 Task: Find connections with filter location Rasipuram with filter topic #coacheswith filter profile language German with filter current company Orion Innovation with filter school Fergusson College with filter industry Professional Services with filter service category User Experience Design with filter keywords title Medical Laboratory Tech
Action: Mouse moved to (503, 53)
Screenshot: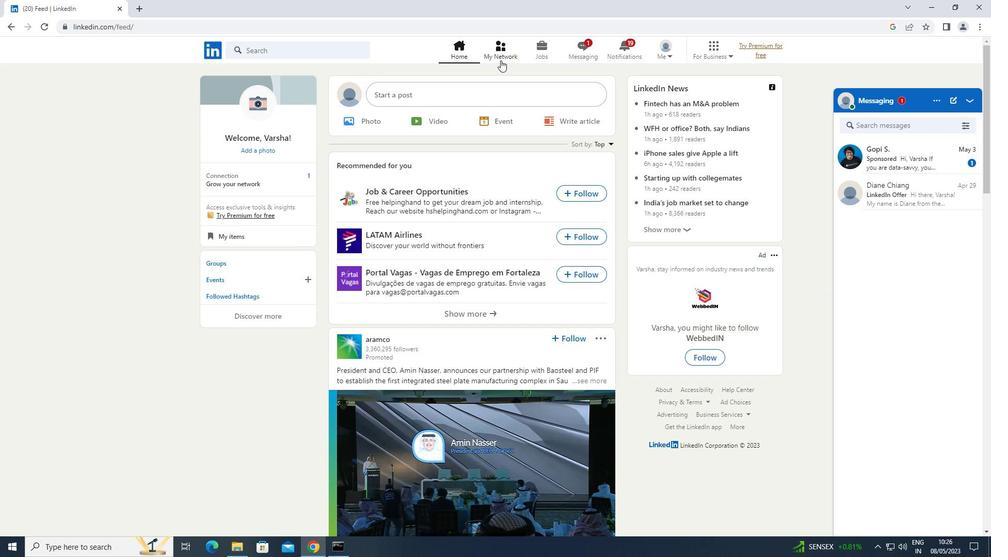 
Action: Mouse pressed left at (503, 53)
Screenshot: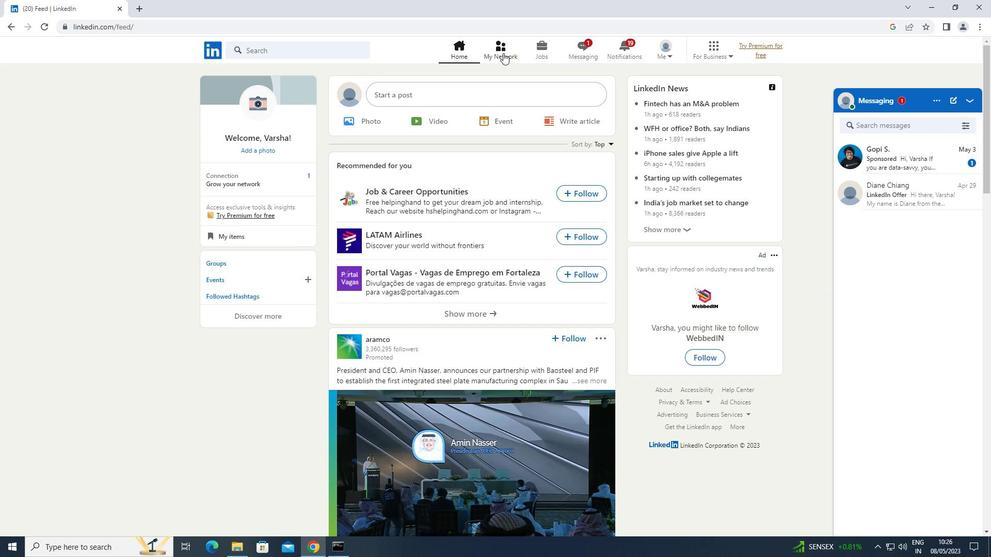 
Action: Mouse moved to (296, 109)
Screenshot: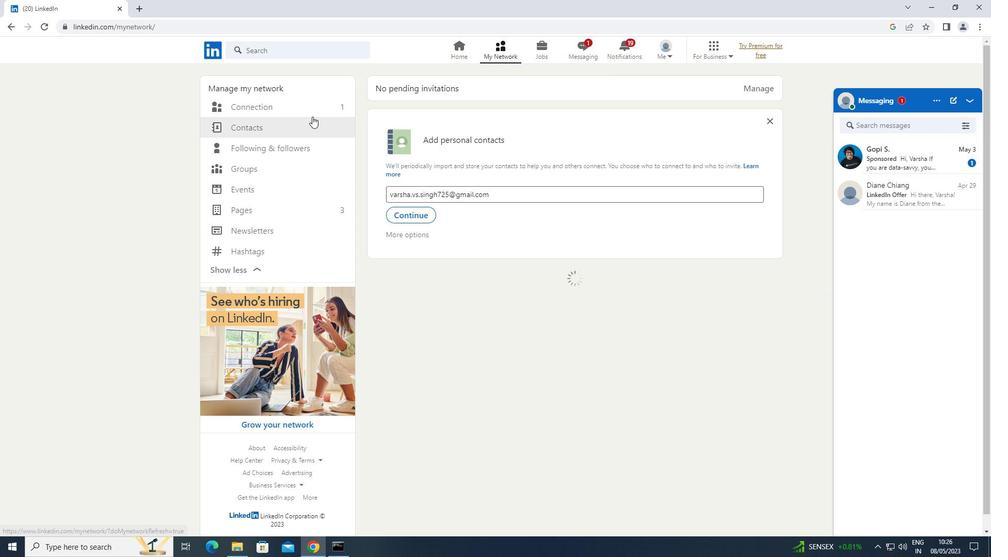 
Action: Mouse pressed left at (296, 109)
Screenshot: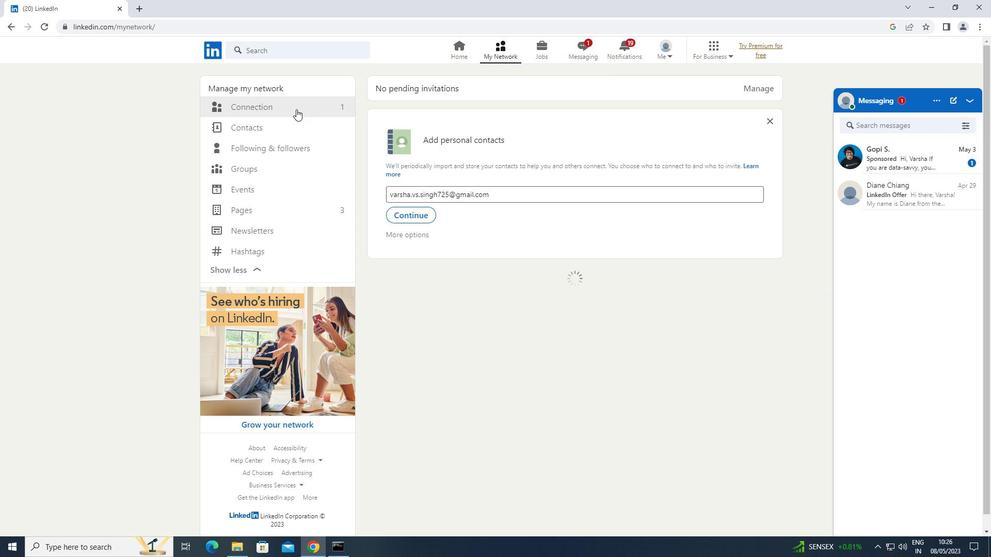 
Action: Mouse moved to (558, 103)
Screenshot: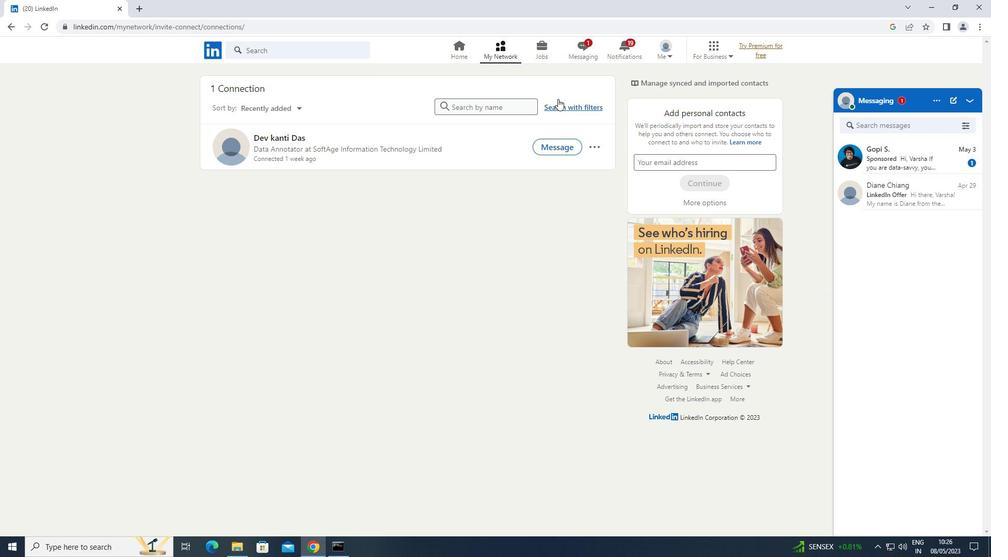 
Action: Mouse pressed left at (558, 103)
Screenshot: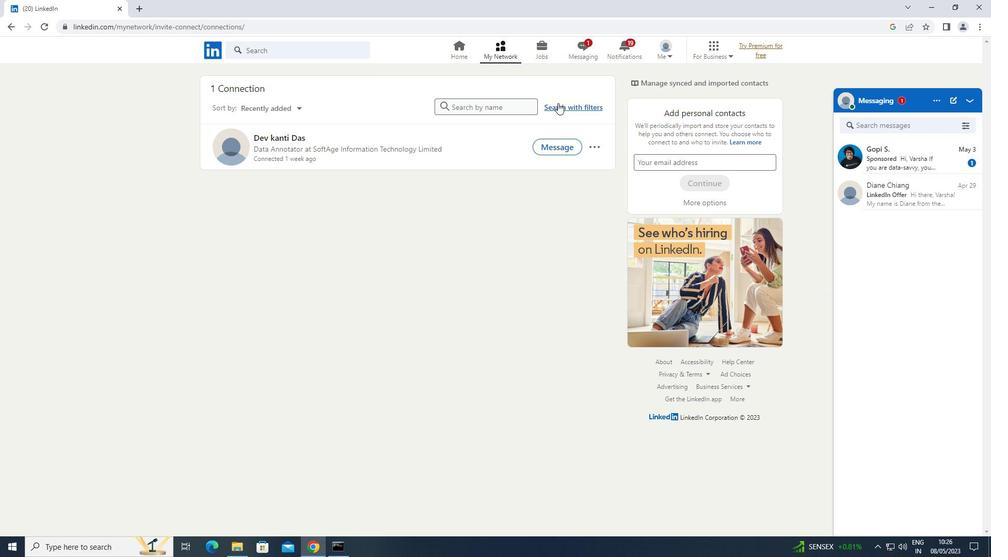 
Action: Mouse moved to (529, 79)
Screenshot: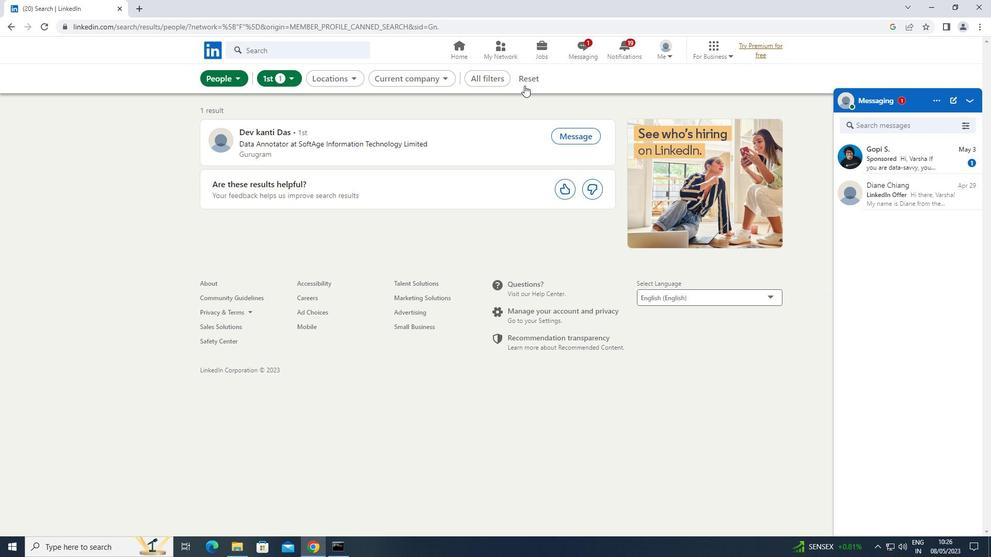 
Action: Mouse pressed left at (529, 79)
Screenshot: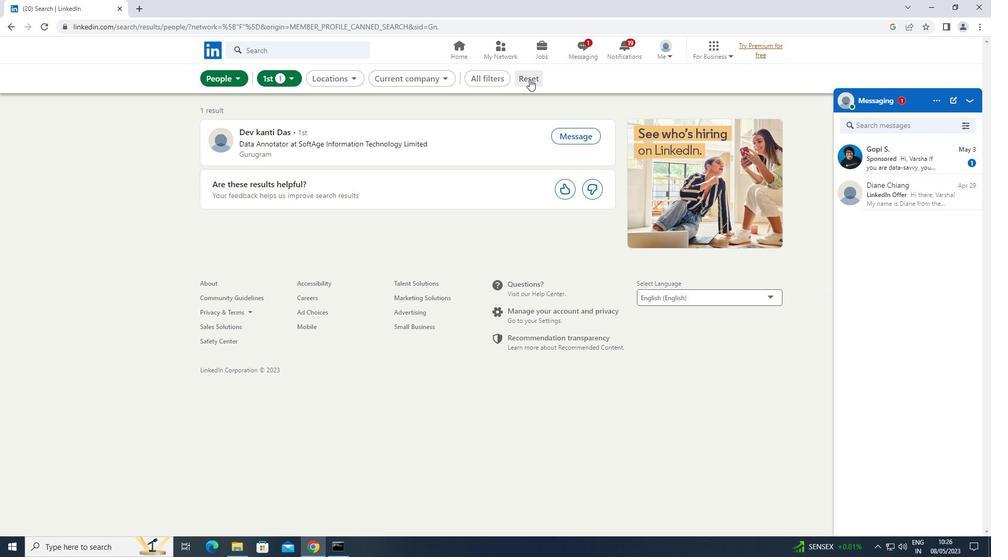 
Action: Mouse moved to (496, 77)
Screenshot: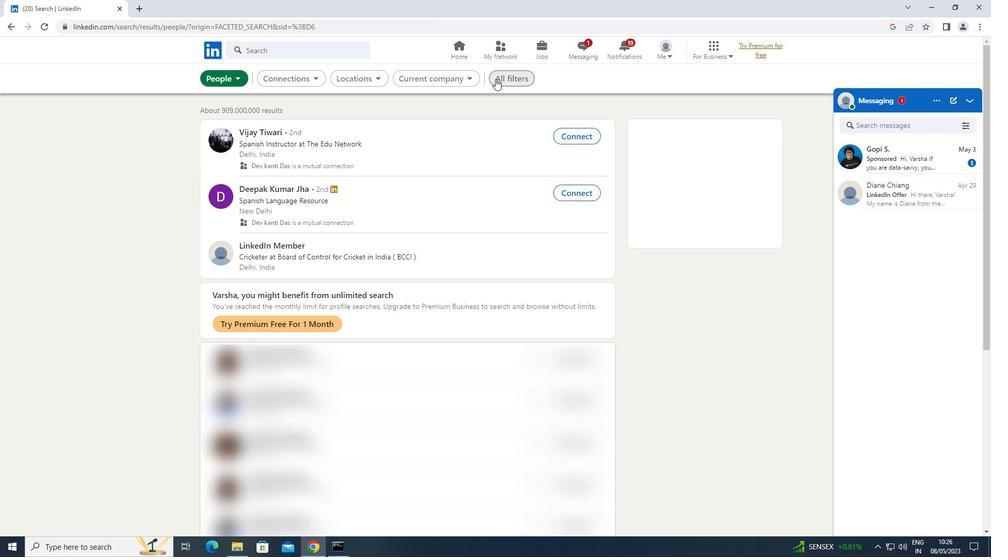 
Action: Mouse pressed left at (496, 77)
Screenshot: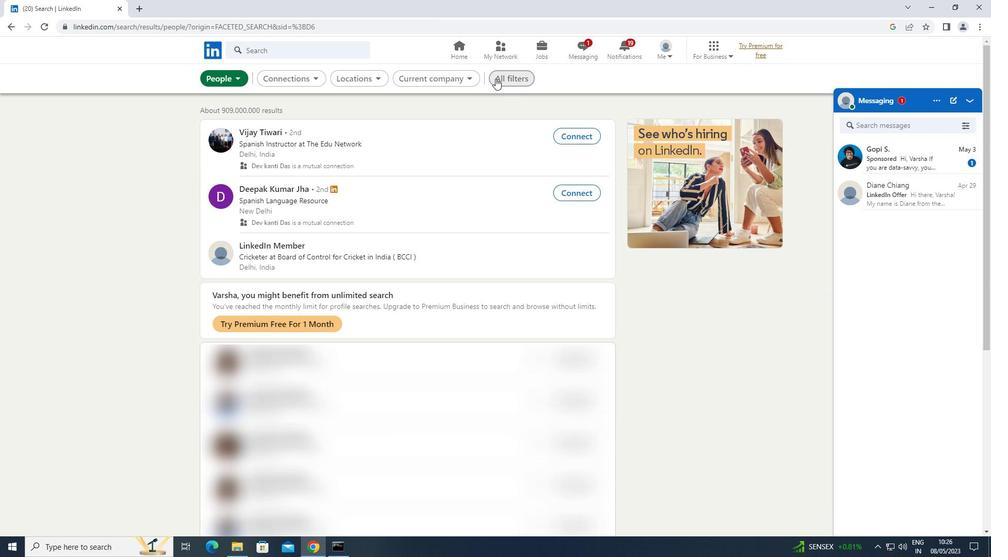 
Action: Mouse moved to (727, 197)
Screenshot: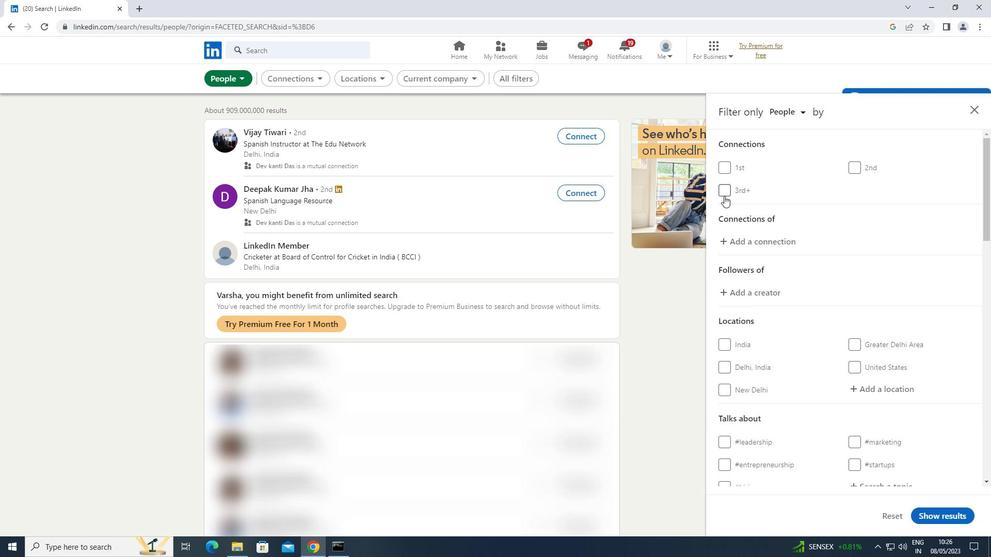 
Action: Mouse scrolled (727, 196) with delta (0, 0)
Screenshot: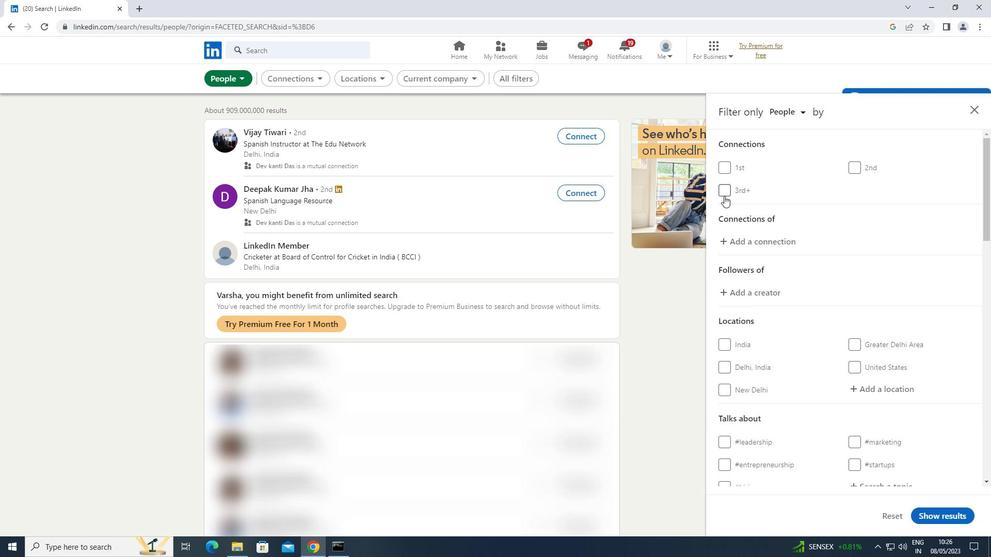 
Action: Mouse scrolled (727, 196) with delta (0, 0)
Screenshot: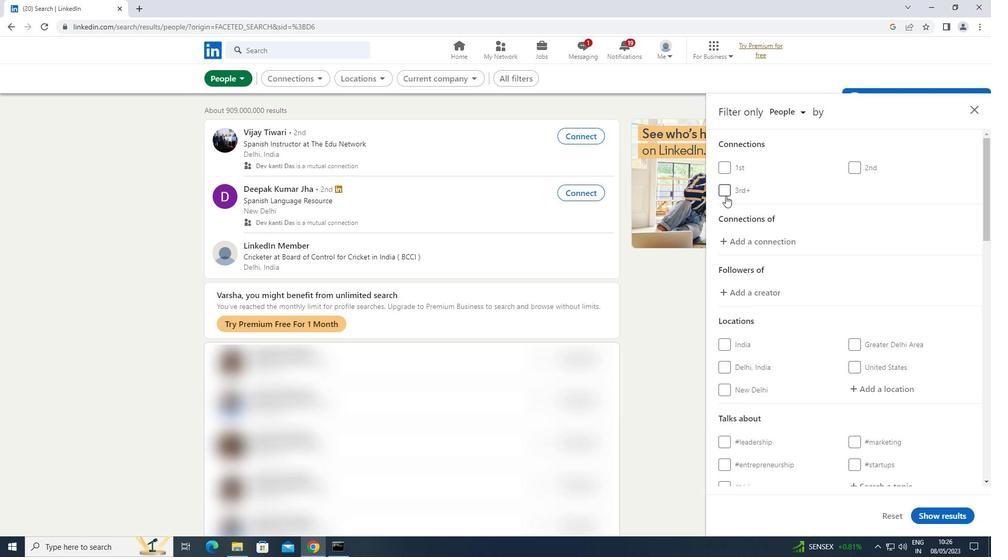 
Action: Mouse moved to (728, 197)
Screenshot: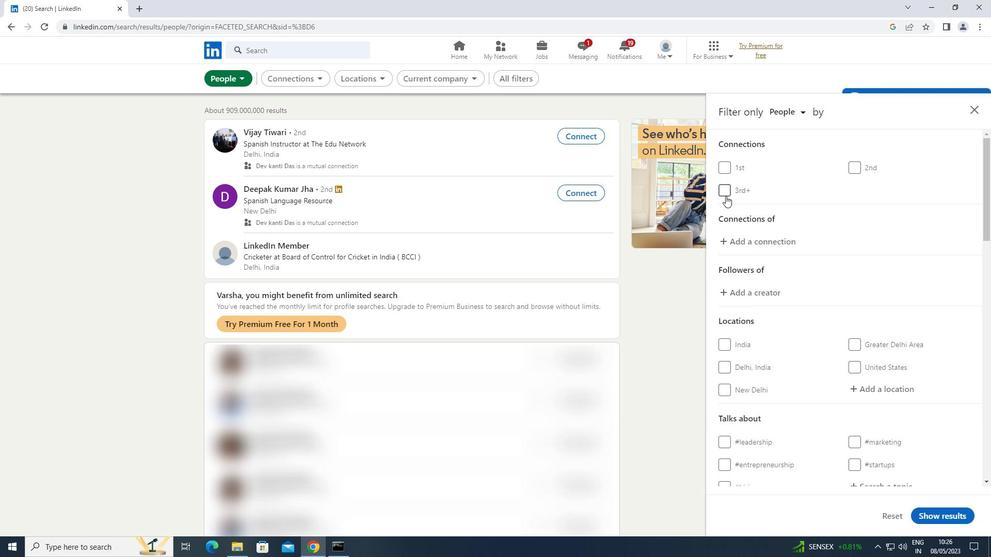 
Action: Mouse scrolled (728, 197) with delta (0, 0)
Screenshot: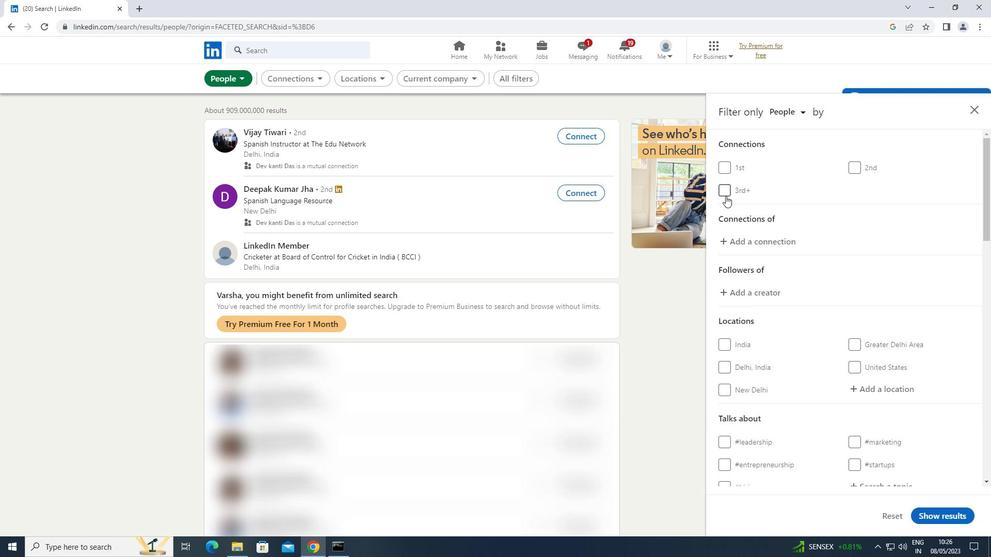 
Action: Mouse moved to (859, 235)
Screenshot: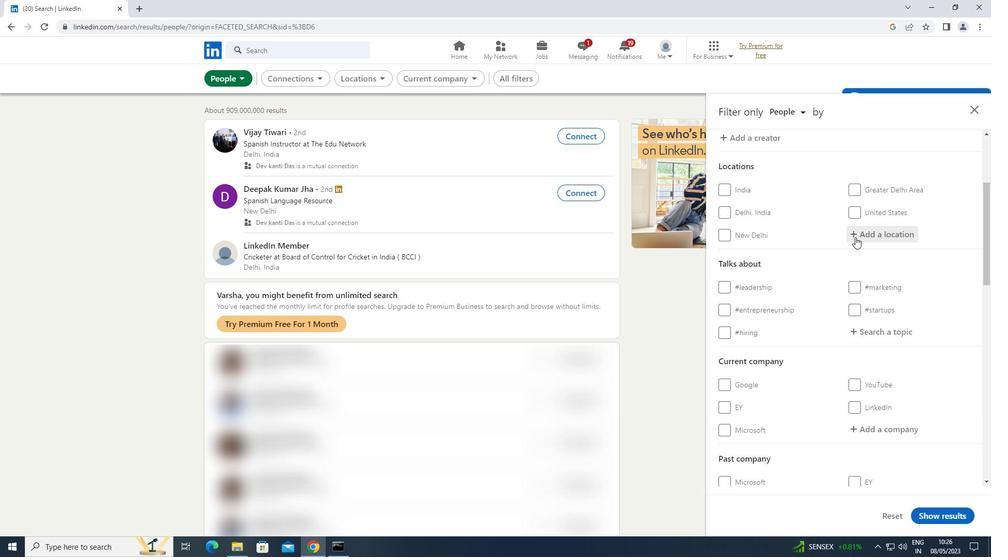 
Action: Mouse pressed left at (859, 235)
Screenshot: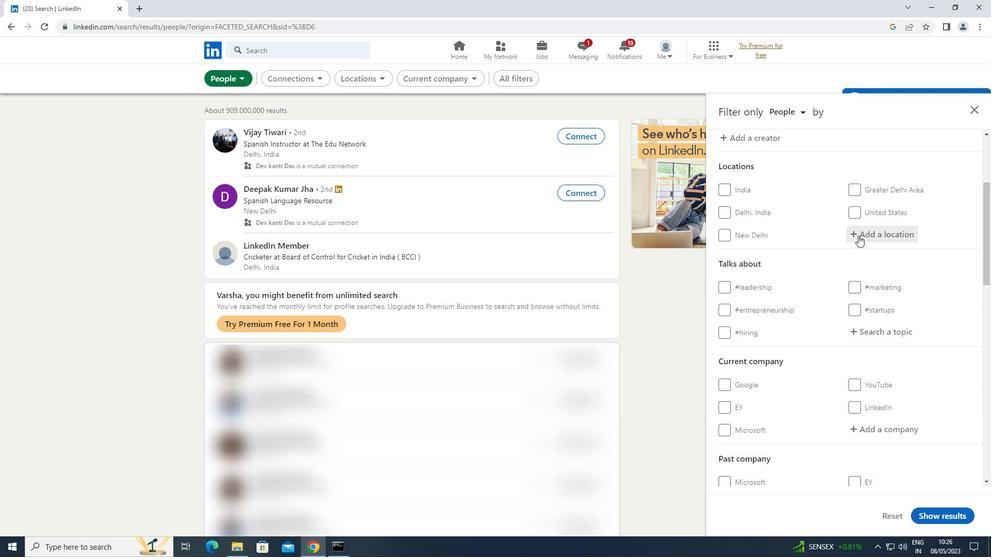 
Action: Key pressed <Key.shift>RASIPURAM
Screenshot: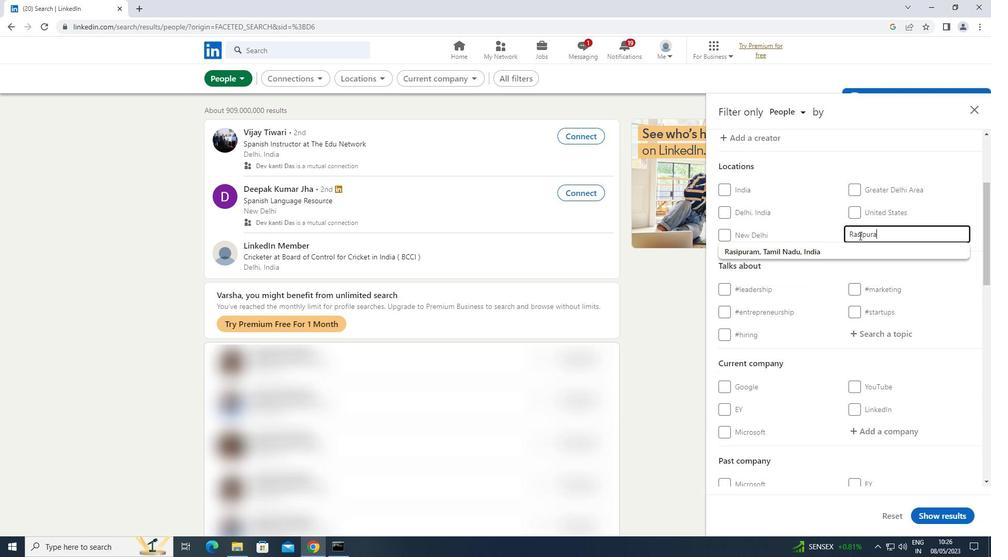 
Action: Mouse moved to (867, 330)
Screenshot: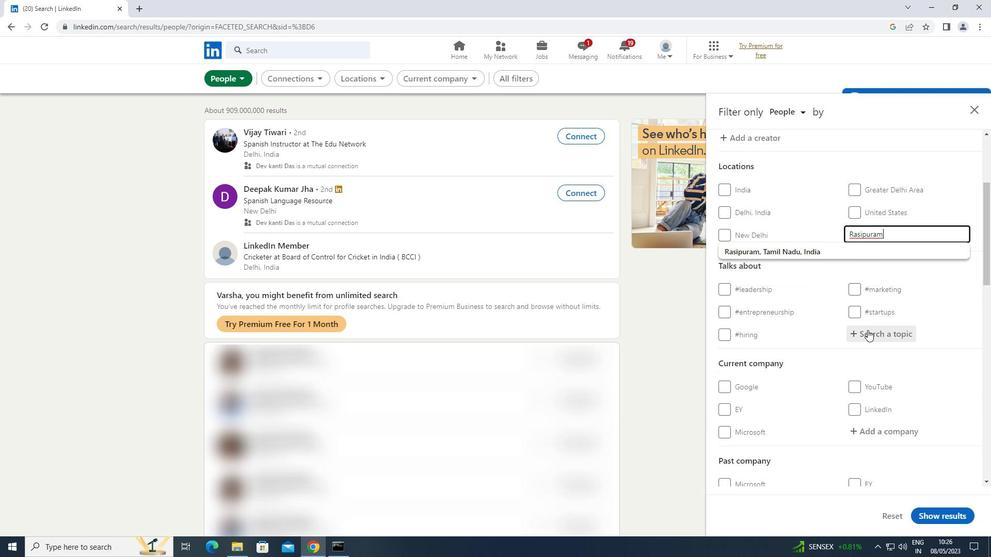 
Action: Mouse pressed left at (867, 330)
Screenshot: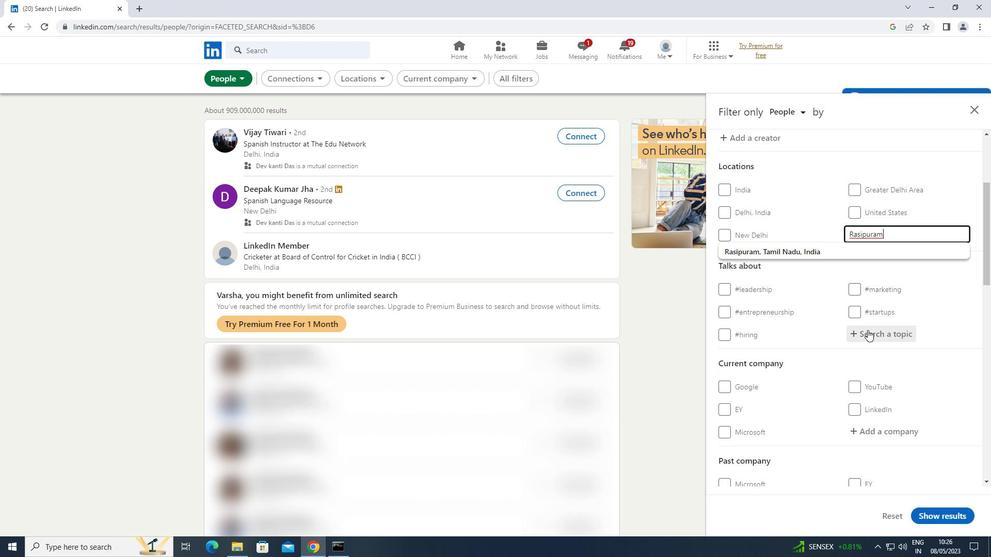 
Action: Mouse moved to (868, 328)
Screenshot: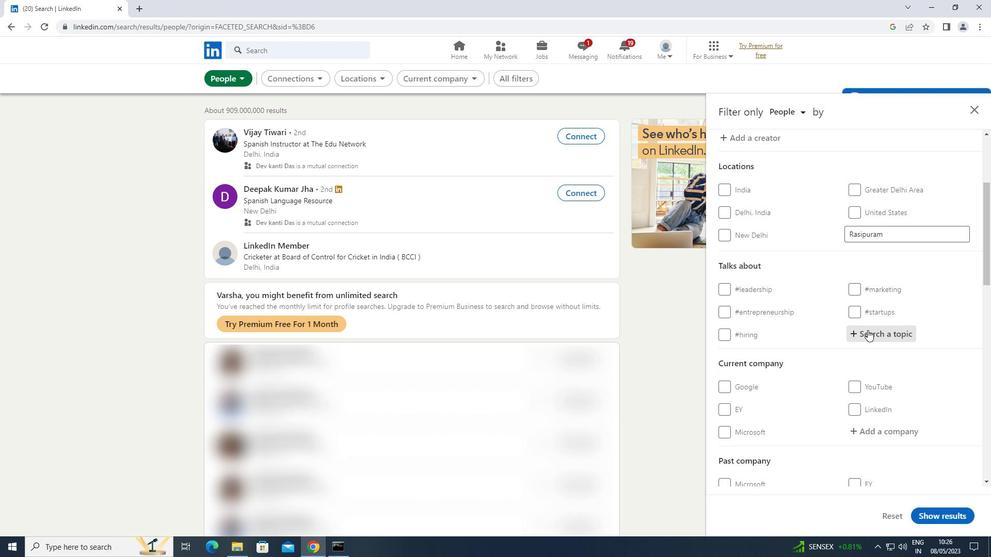 
Action: Key pressed COACHES
Screenshot: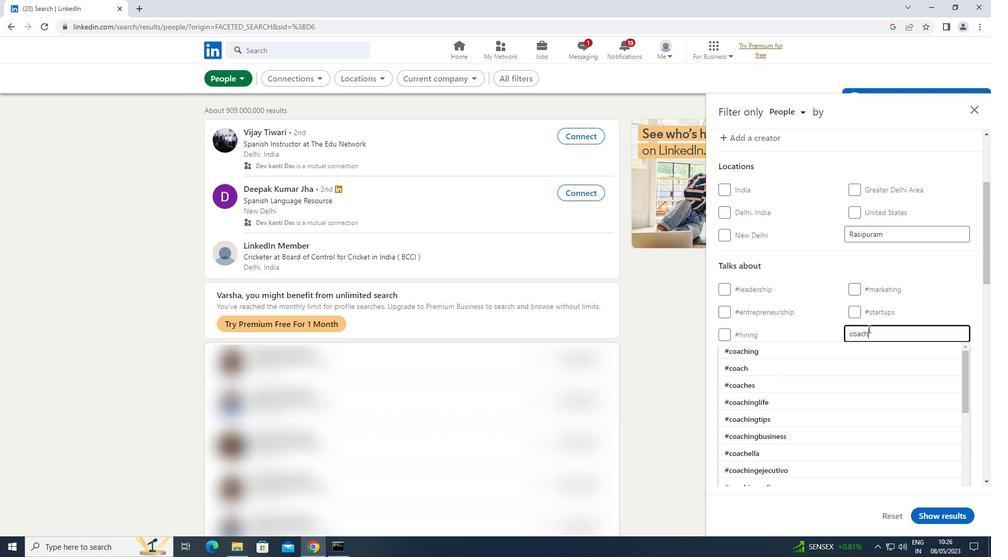 
Action: Mouse moved to (769, 346)
Screenshot: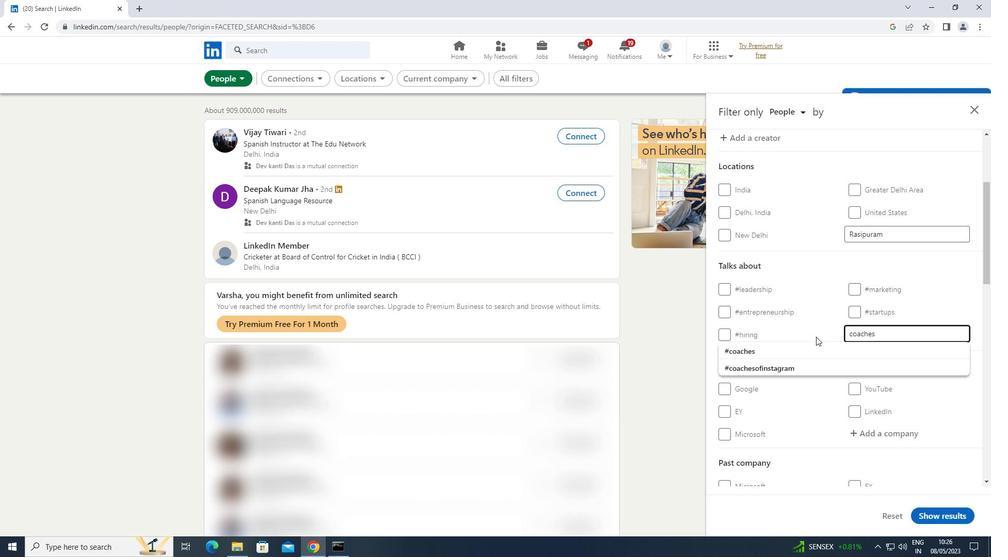 
Action: Mouse pressed left at (769, 346)
Screenshot: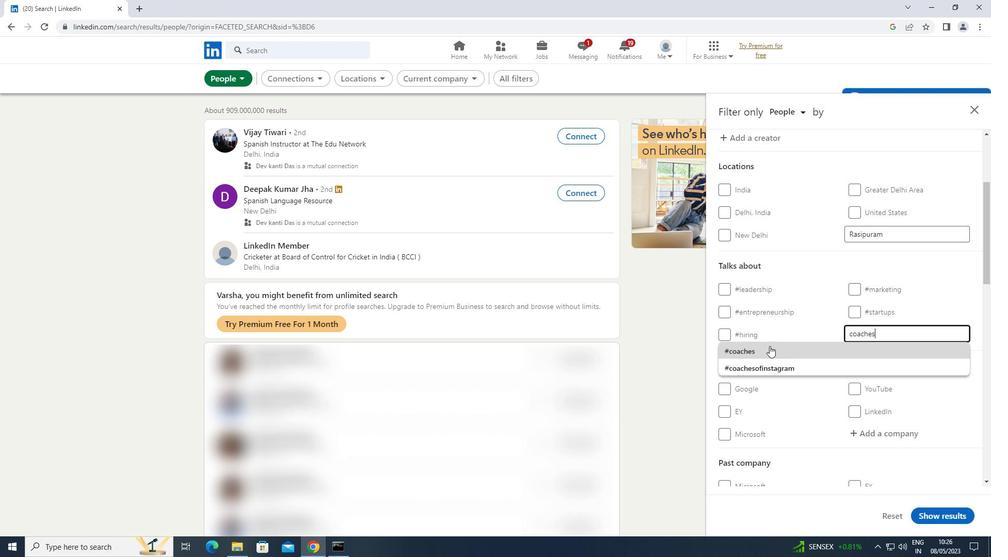 
Action: Mouse moved to (769, 346)
Screenshot: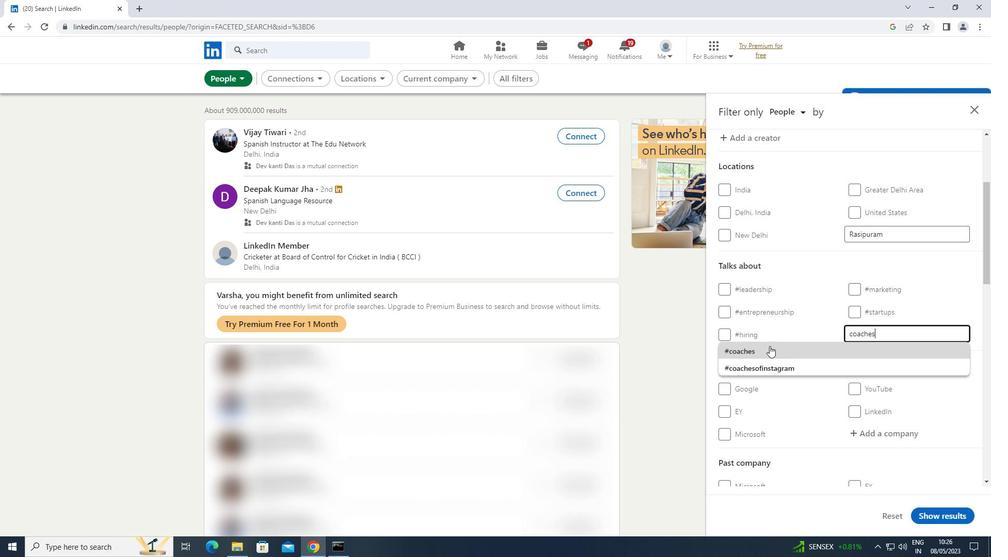 
Action: Mouse scrolled (769, 345) with delta (0, 0)
Screenshot: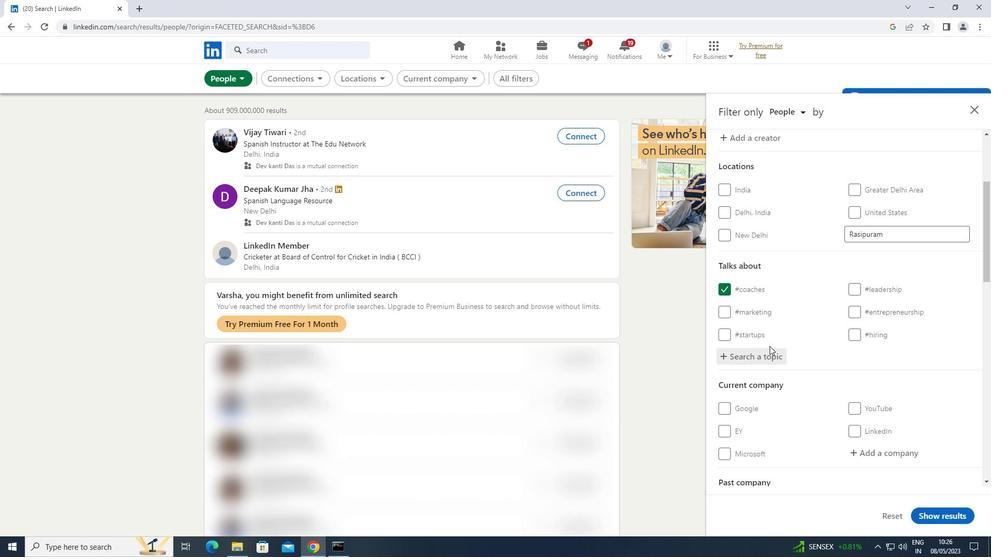 
Action: Mouse scrolled (769, 345) with delta (0, 0)
Screenshot: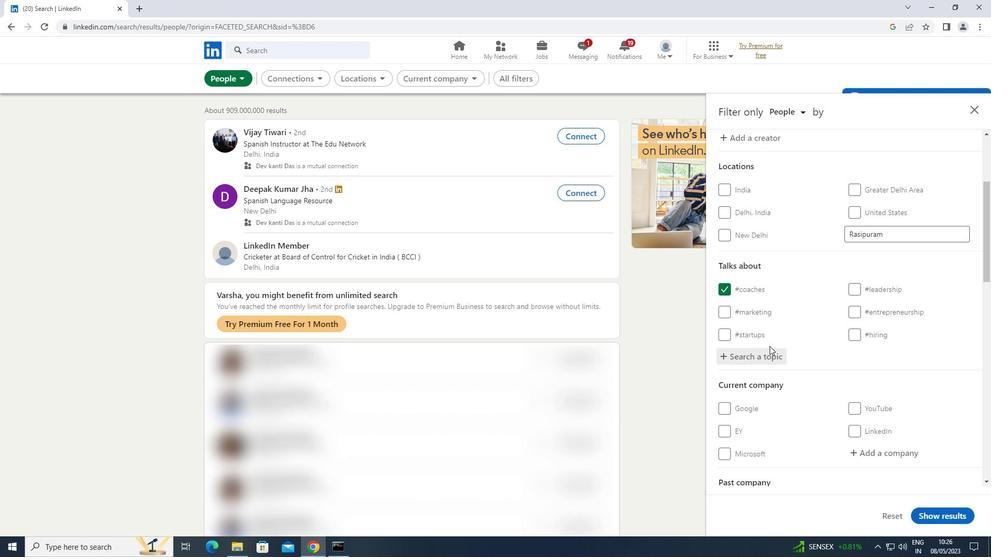 
Action: Mouse scrolled (769, 345) with delta (0, 0)
Screenshot: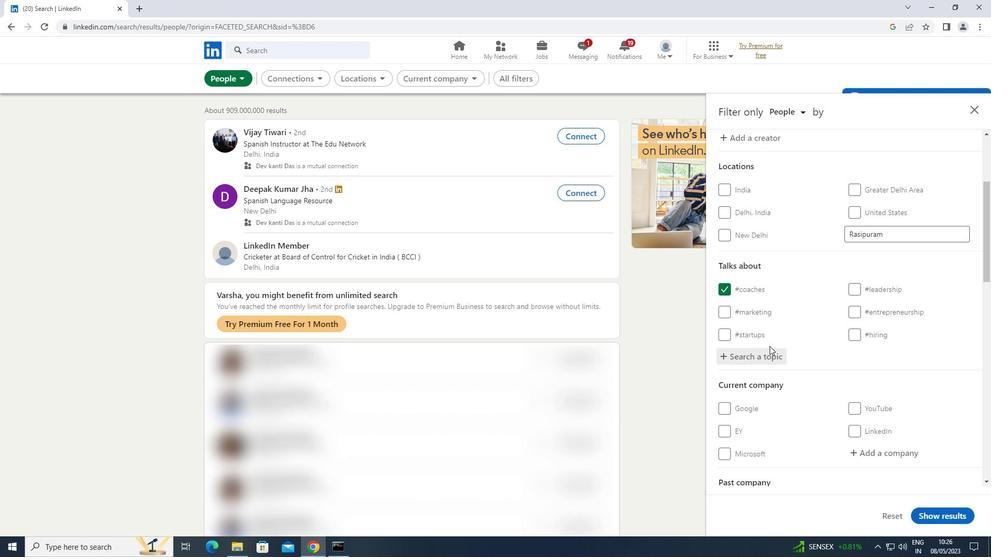 
Action: Mouse scrolled (769, 345) with delta (0, 0)
Screenshot: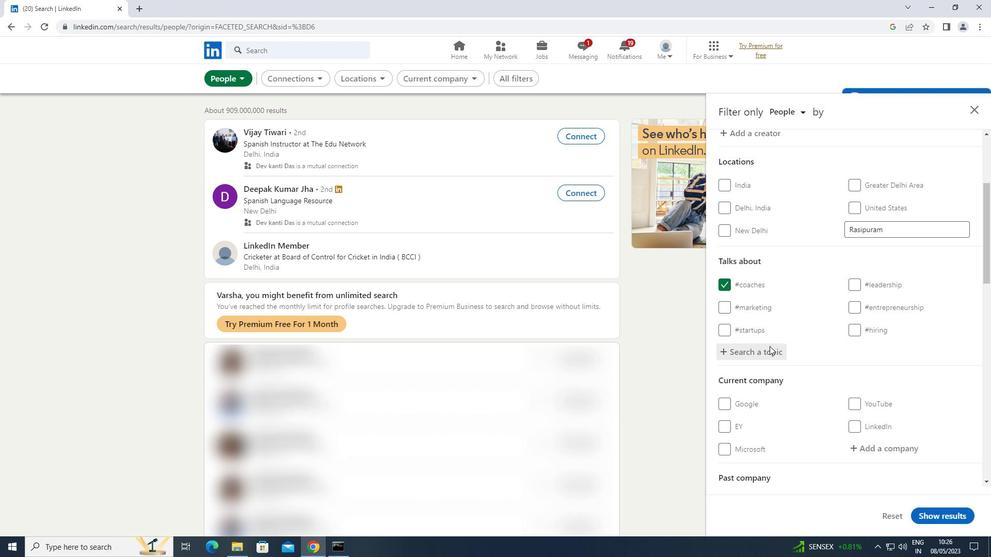 
Action: Mouse moved to (769, 345)
Screenshot: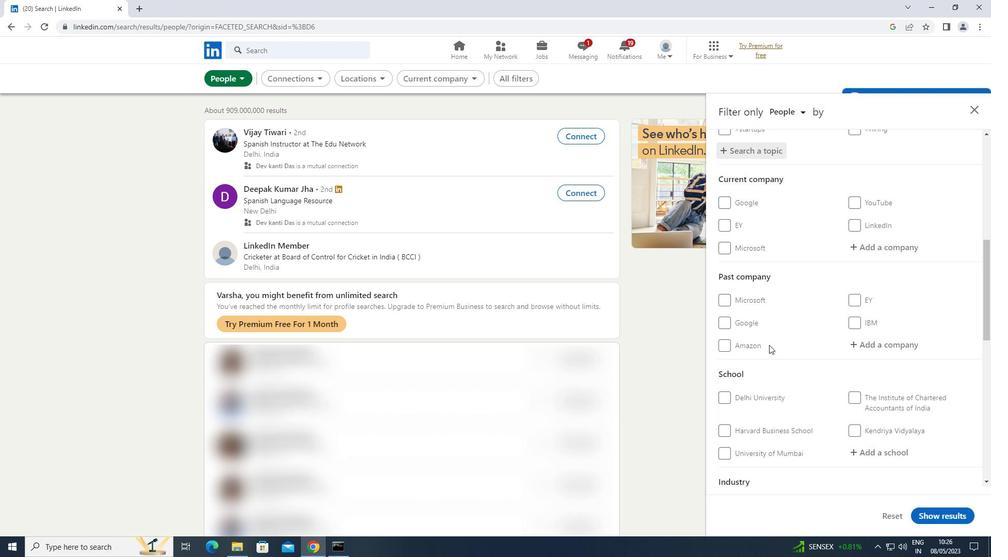 
Action: Mouse scrolled (769, 344) with delta (0, 0)
Screenshot: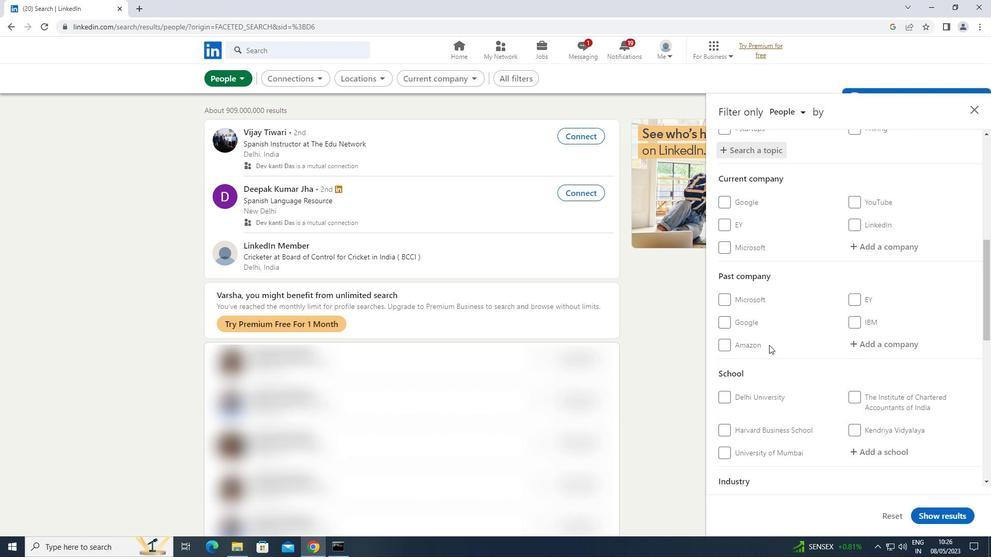 
Action: Mouse scrolled (769, 344) with delta (0, 0)
Screenshot: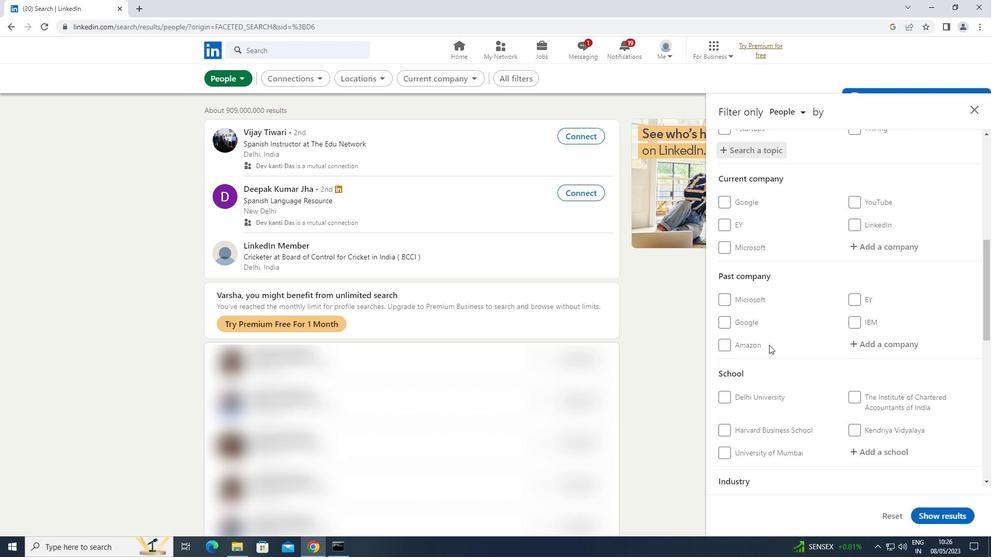 
Action: Mouse scrolled (769, 344) with delta (0, 0)
Screenshot: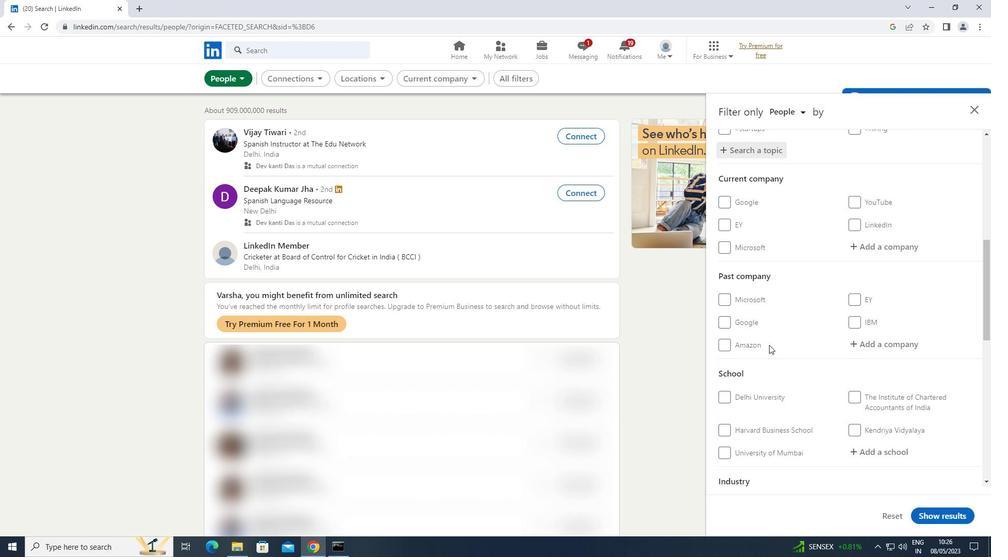 
Action: Mouse scrolled (769, 344) with delta (0, 0)
Screenshot: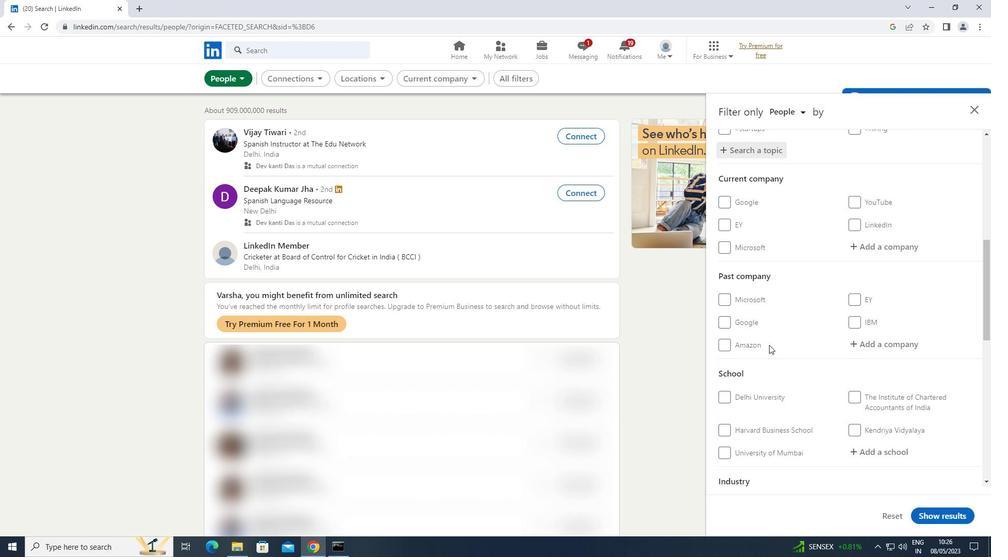 
Action: Mouse moved to (723, 463)
Screenshot: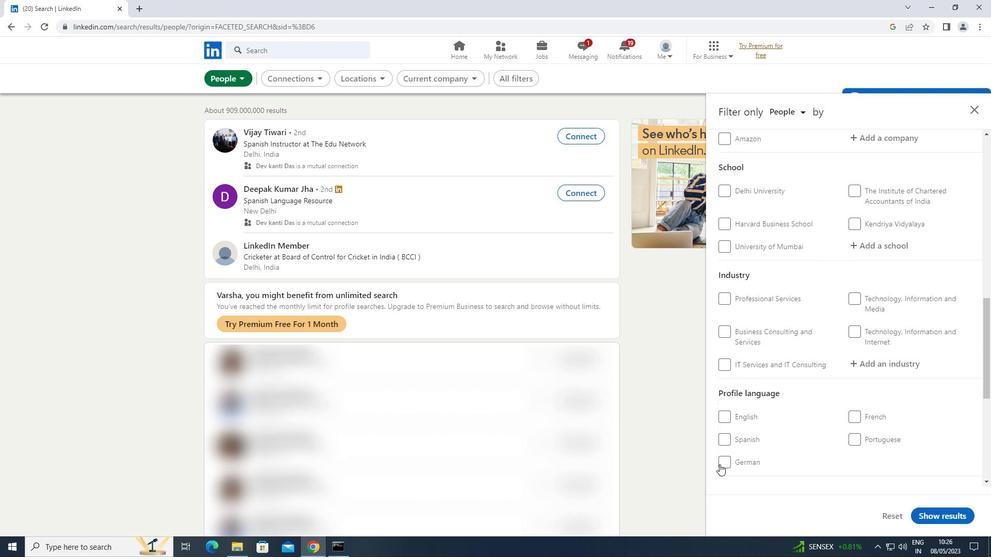 
Action: Mouse pressed left at (723, 463)
Screenshot: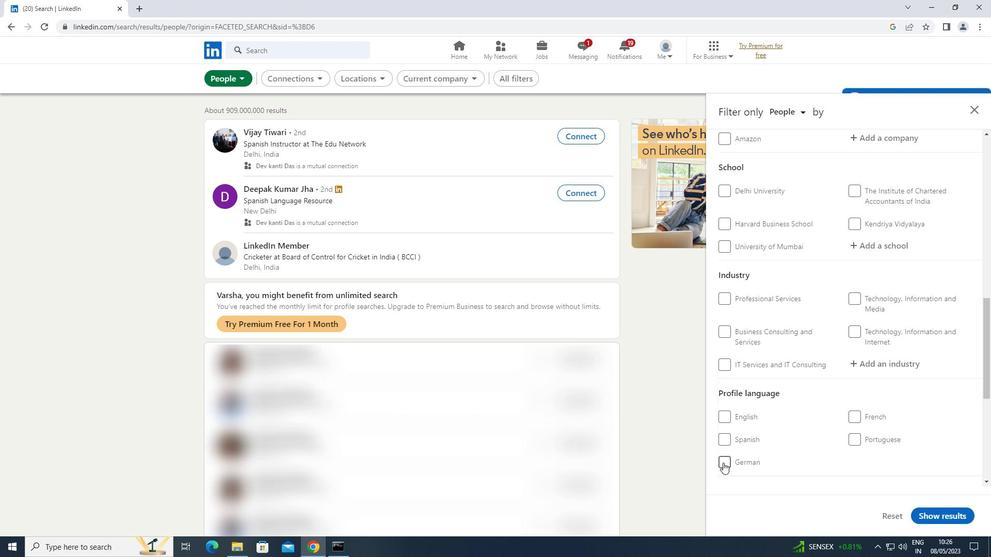 
Action: Mouse moved to (748, 441)
Screenshot: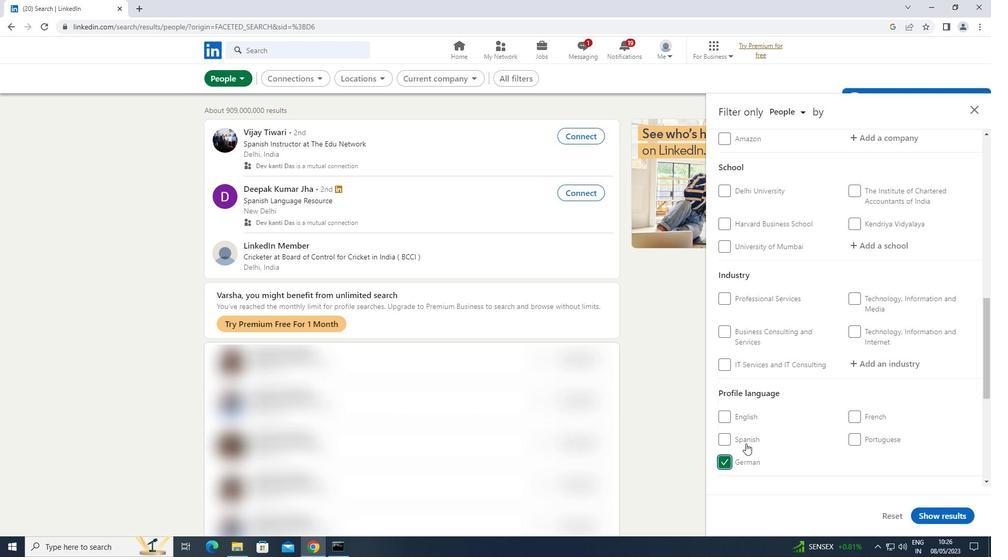 
Action: Mouse scrolled (748, 441) with delta (0, 0)
Screenshot: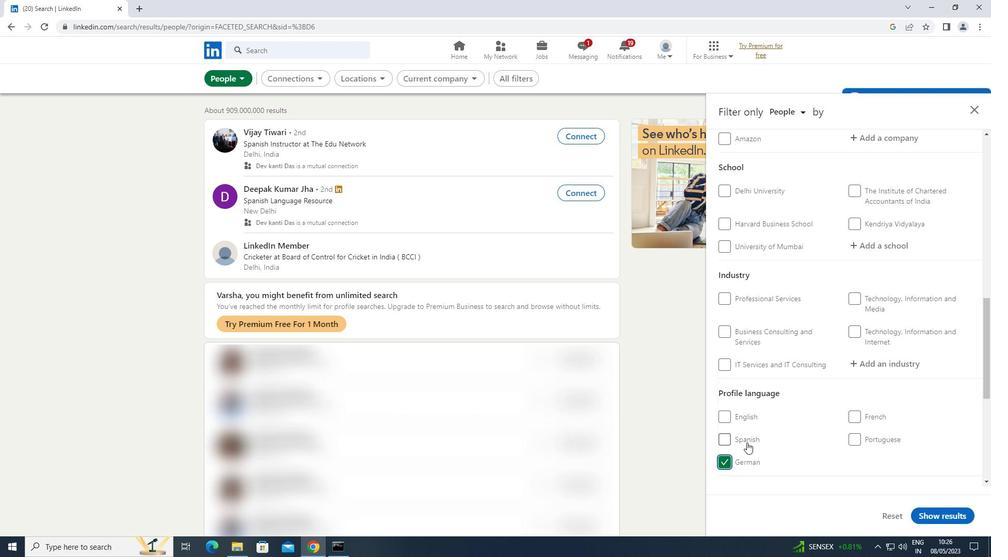 
Action: Mouse moved to (748, 440)
Screenshot: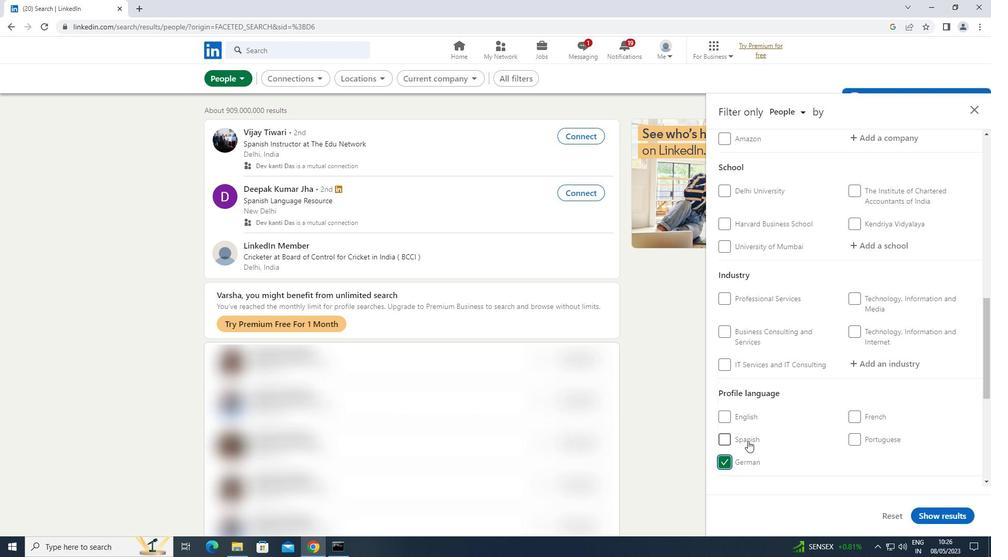 
Action: Mouse scrolled (748, 441) with delta (0, 0)
Screenshot: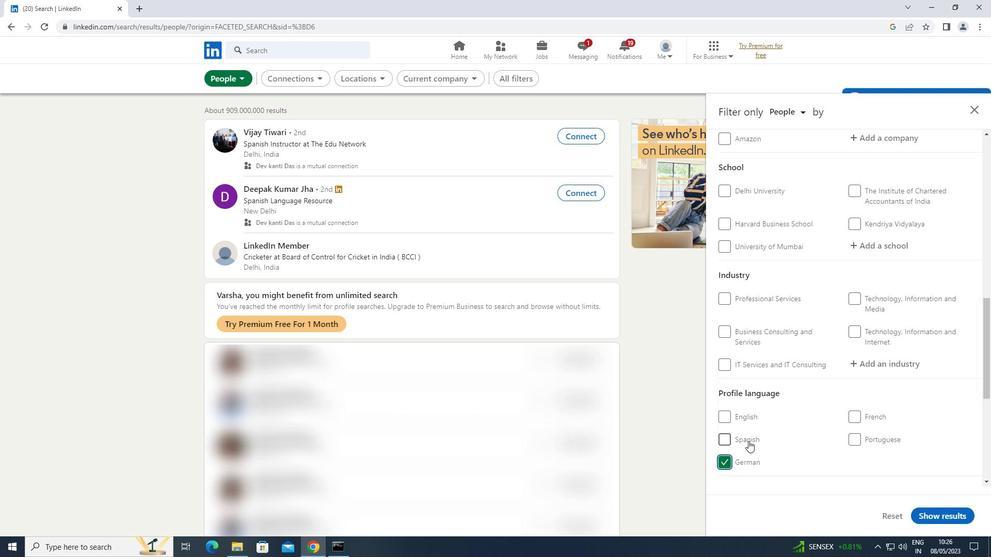 
Action: Mouse moved to (749, 438)
Screenshot: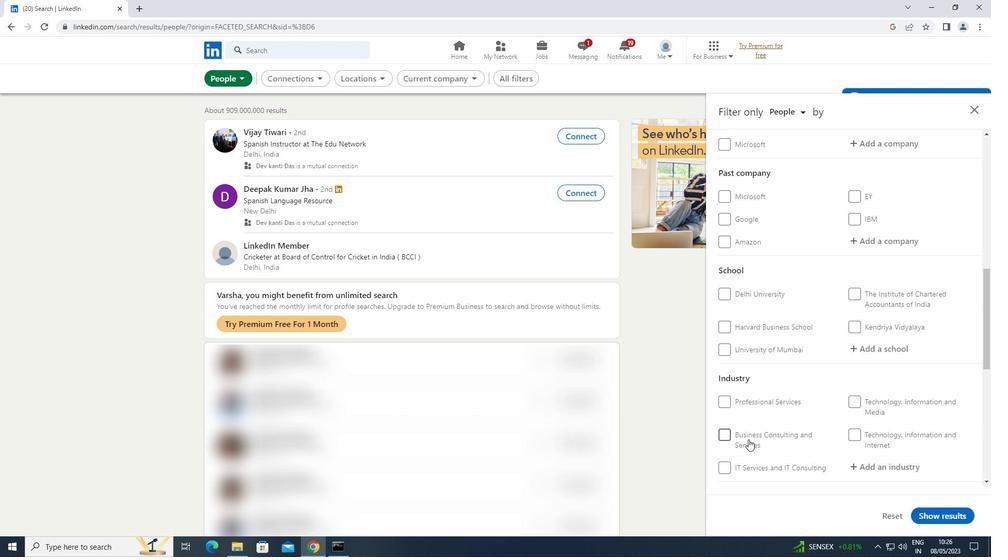
Action: Mouse scrolled (749, 439) with delta (0, 0)
Screenshot: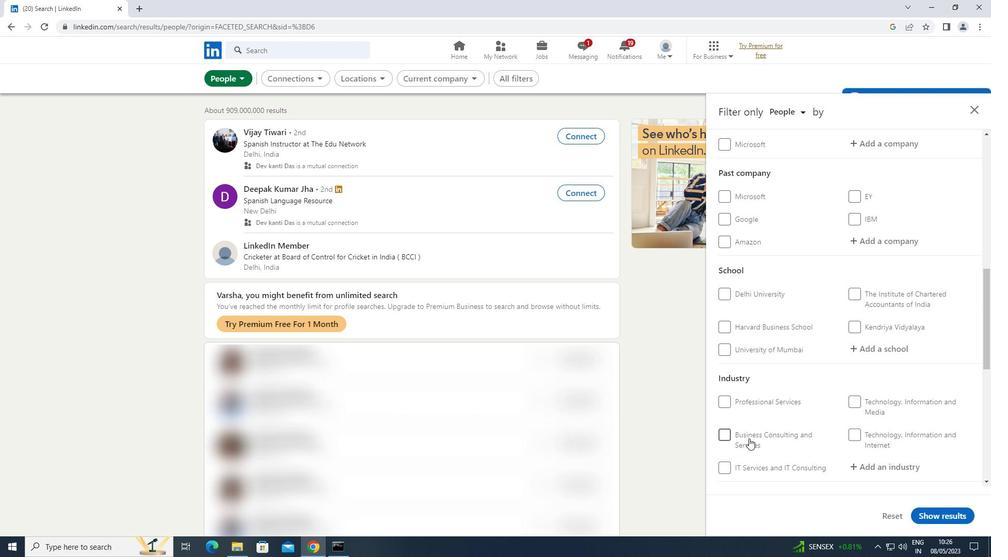 
Action: Mouse scrolled (749, 439) with delta (0, 0)
Screenshot: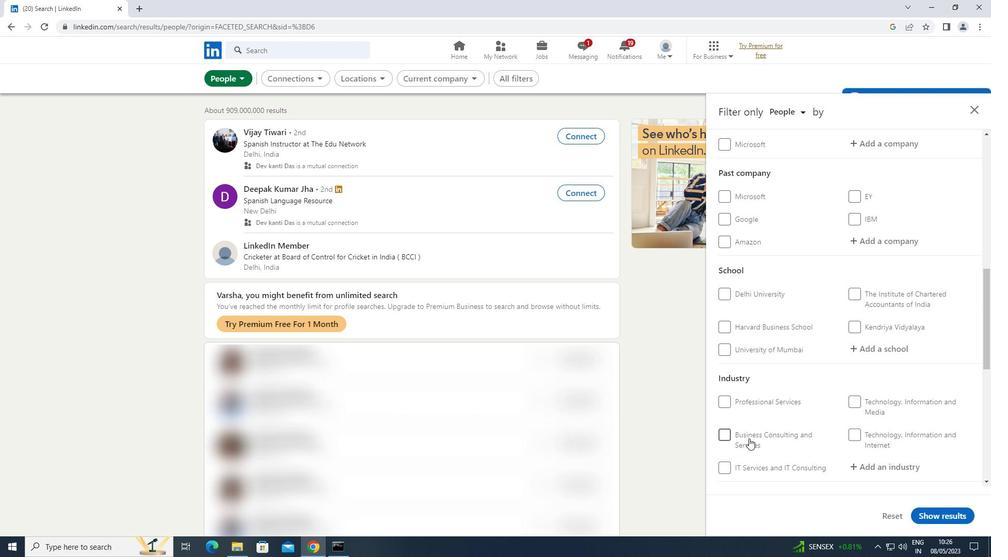 
Action: Mouse moved to (887, 246)
Screenshot: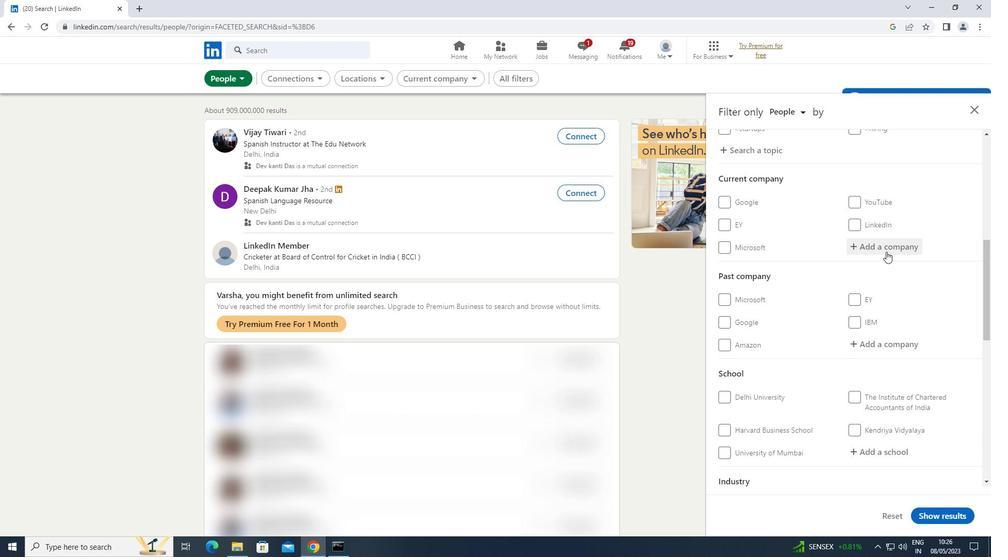 
Action: Mouse pressed left at (887, 246)
Screenshot: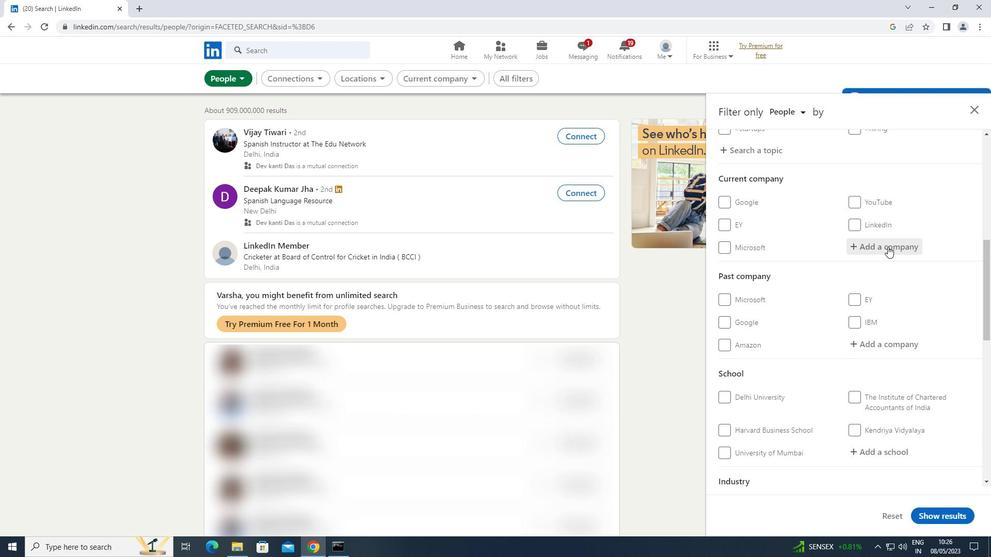 
Action: Key pressed <Key.shift>ORION
Screenshot: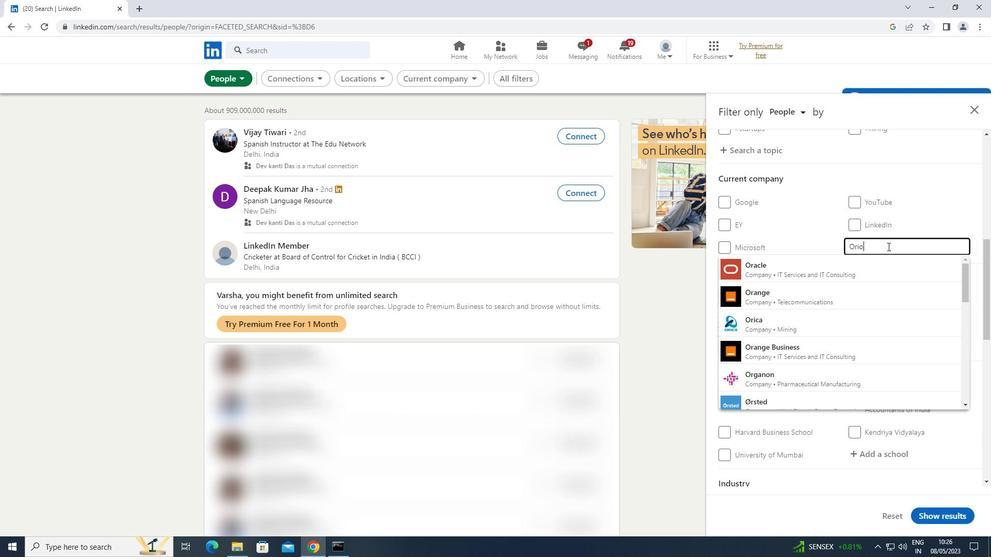 
Action: Mouse moved to (774, 296)
Screenshot: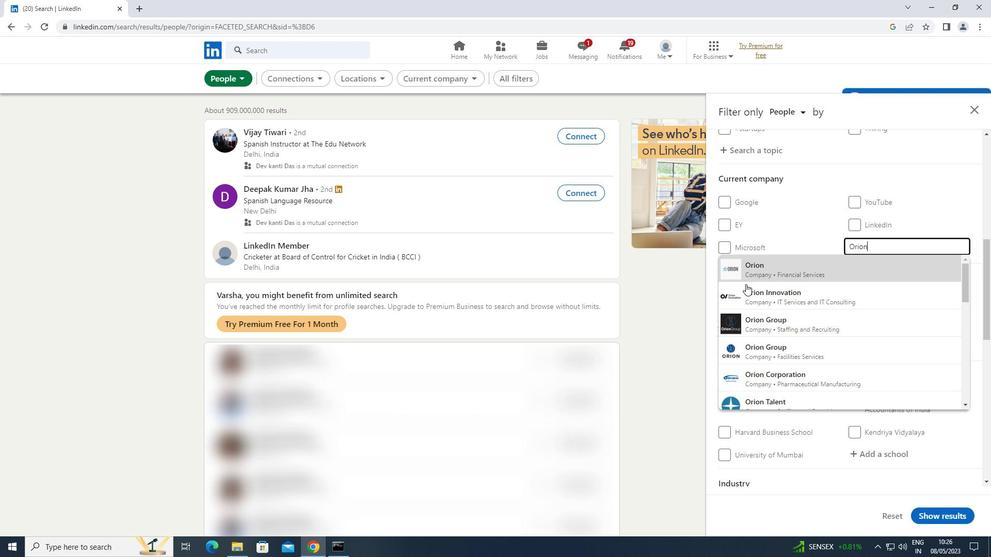 
Action: Mouse pressed left at (774, 296)
Screenshot: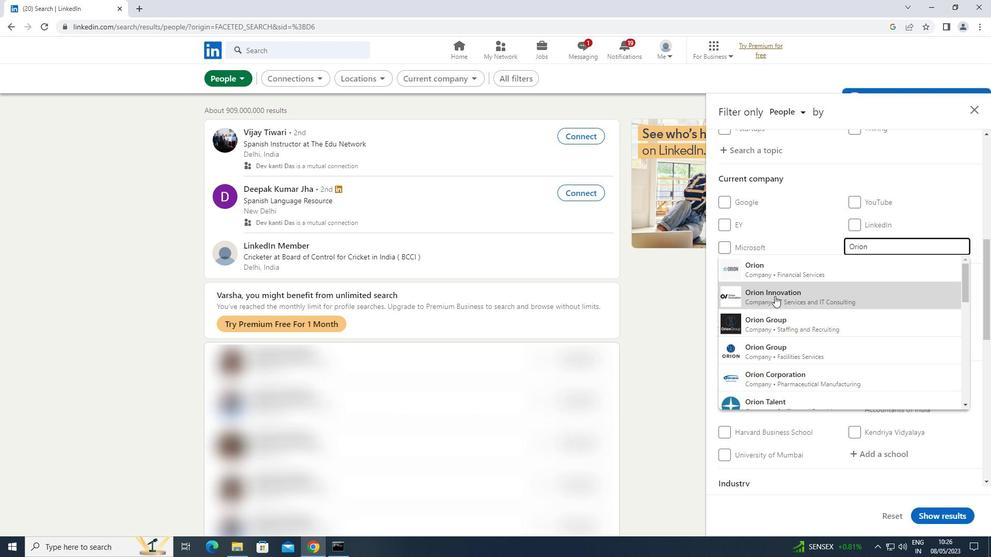 
Action: Mouse moved to (777, 294)
Screenshot: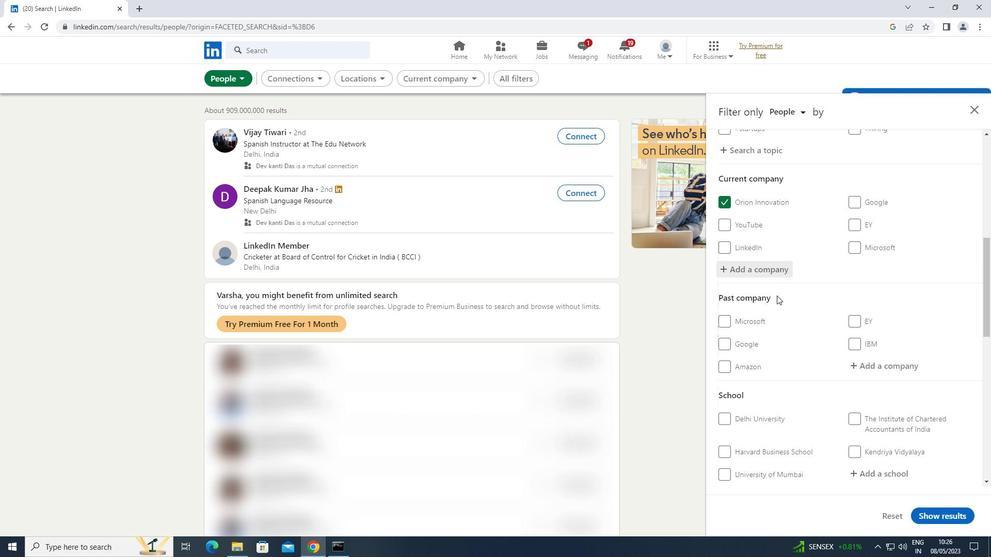 
Action: Mouse scrolled (777, 293) with delta (0, 0)
Screenshot: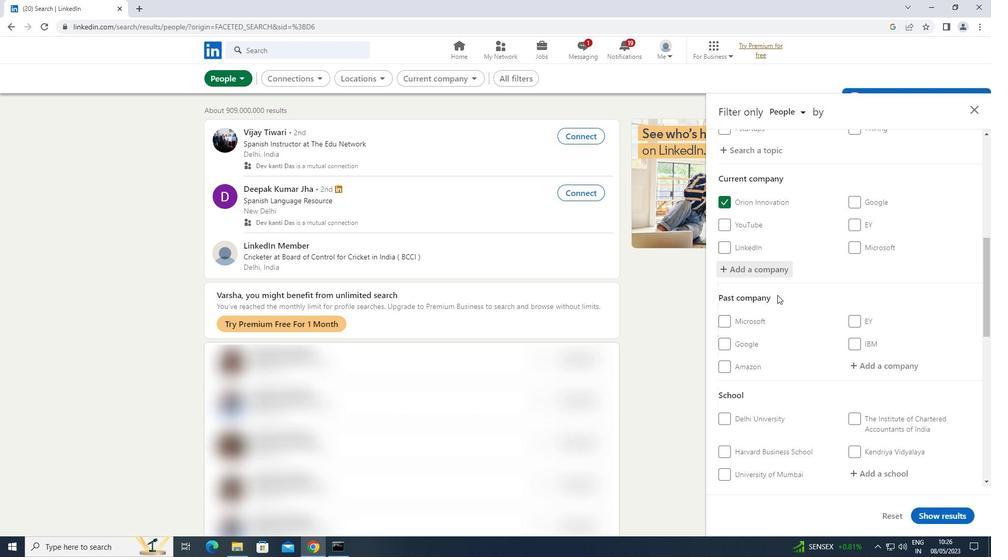
Action: Mouse scrolled (777, 293) with delta (0, 0)
Screenshot: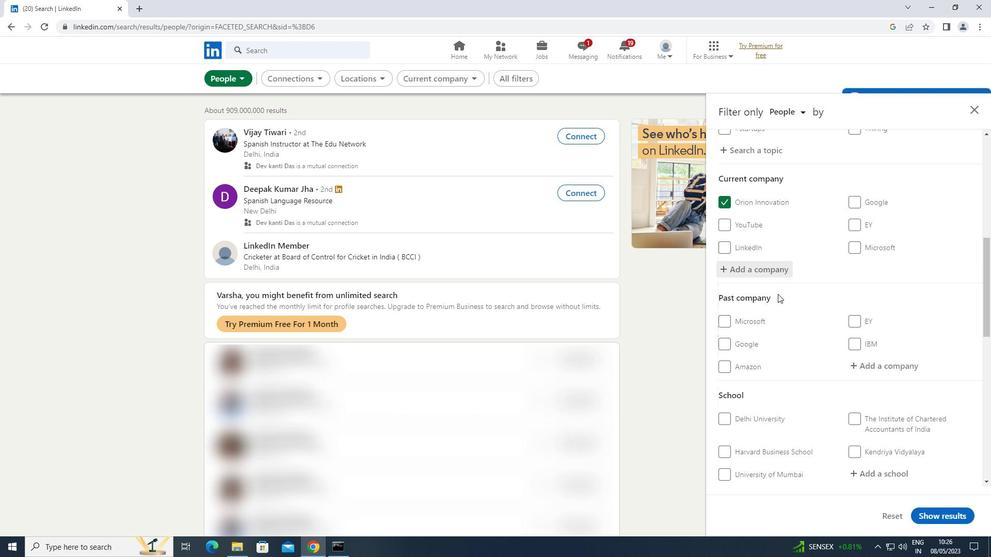 
Action: Mouse moved to (859, 367)
Screenshot: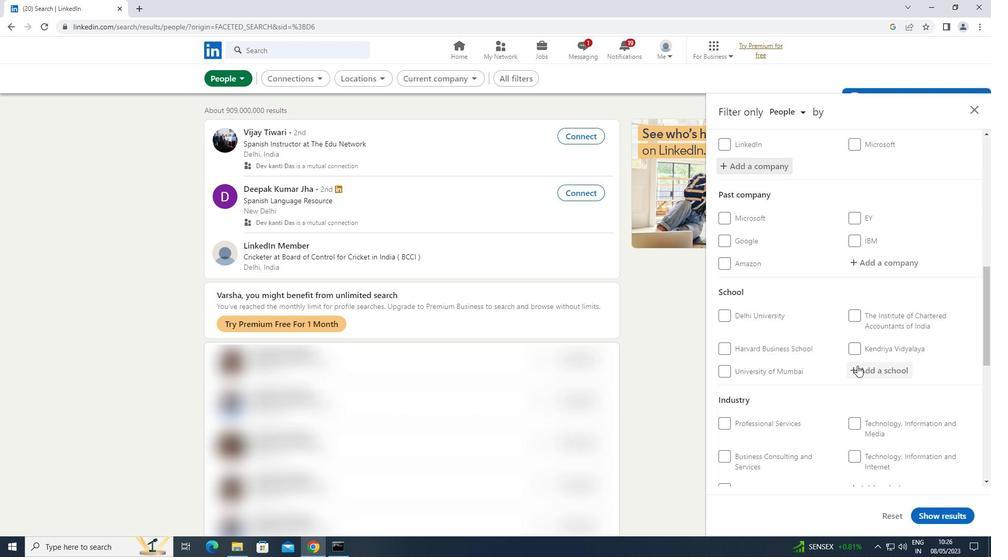 
Action: Mouse pressed left at (859, 367)
Screenshot: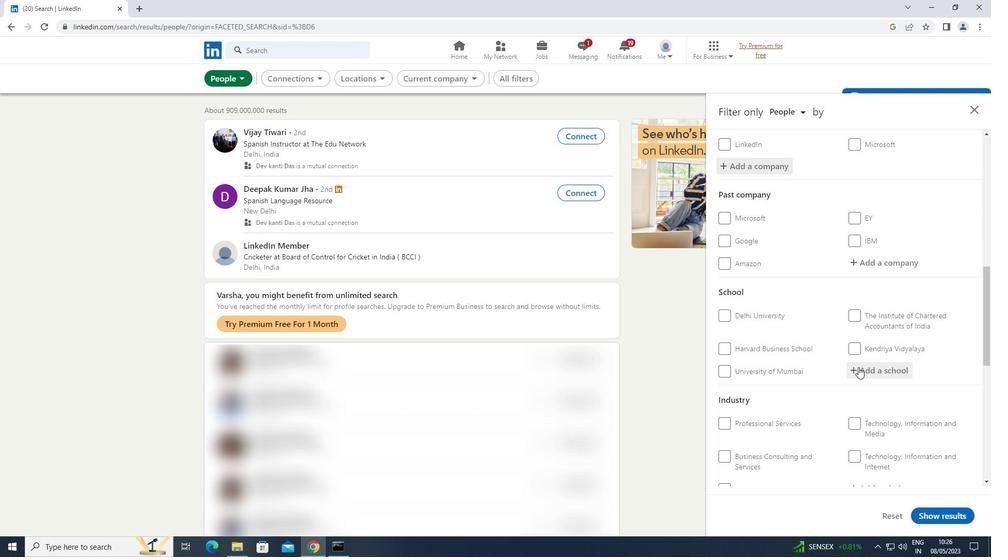 
Action: Key pressed <Key.shift>FERGUSSON
Screenshot: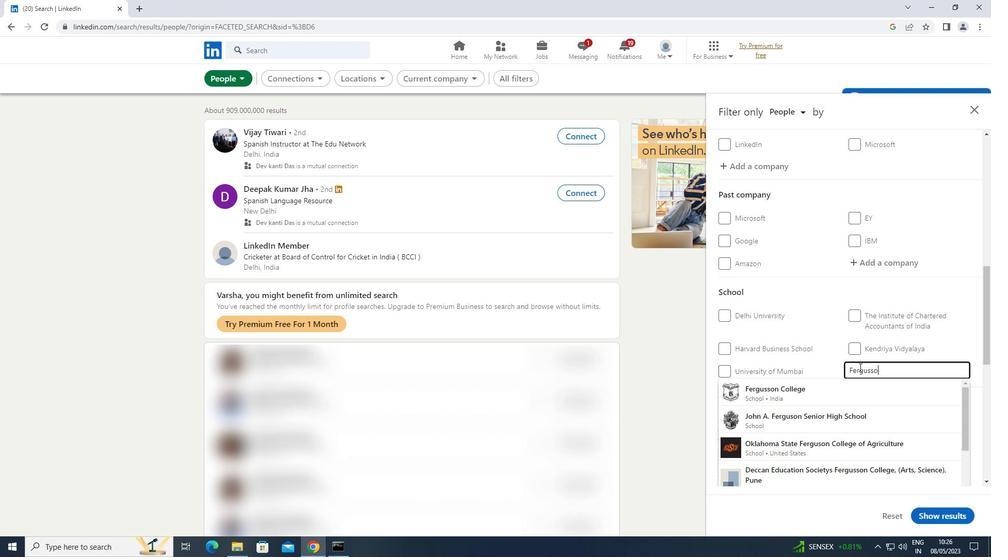 
Action: Mouse moved to (792, 392)
Screenshot: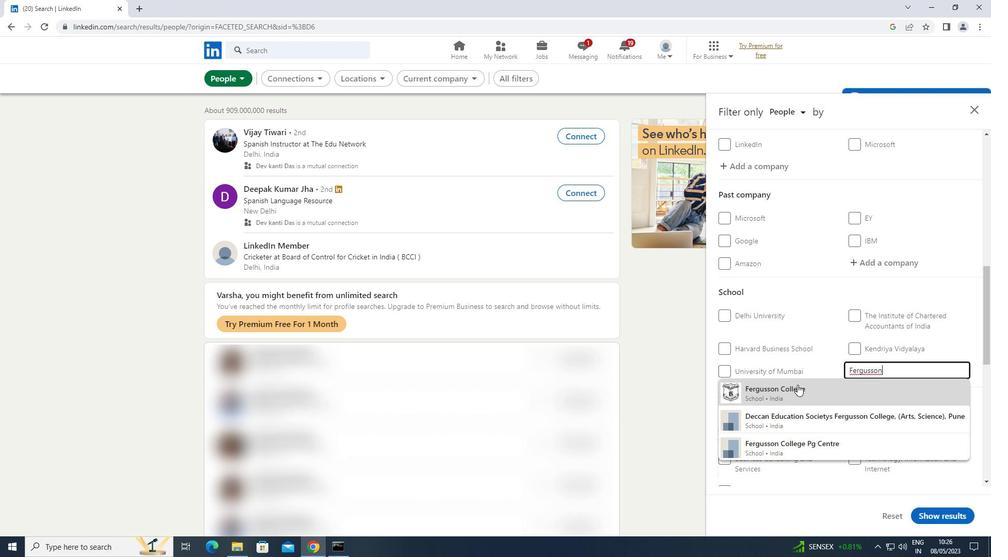 
Action: Mouse pressed left at (792, 392)
Screenshot: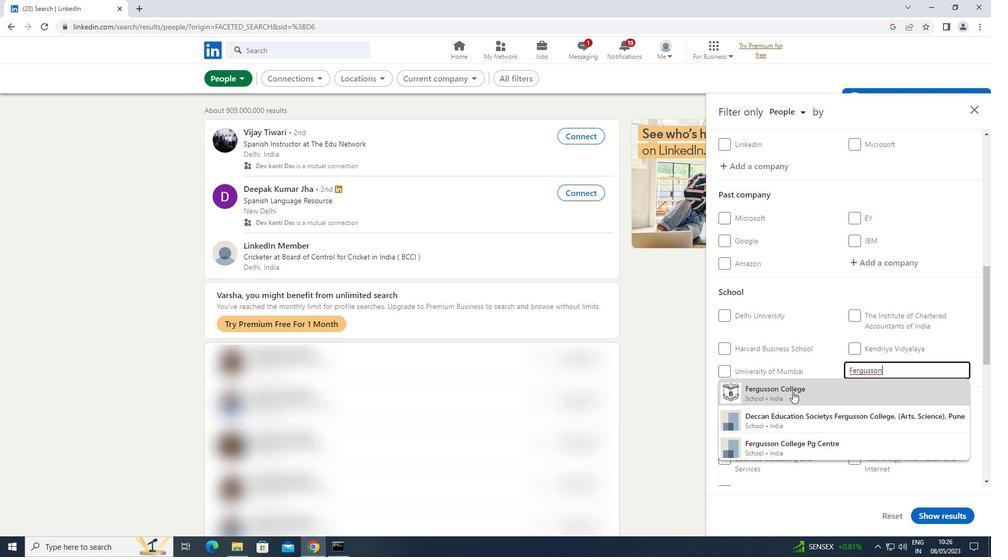 
Action: Mouse scrolled (792, 391) with delta (0, 0)
Screenshot: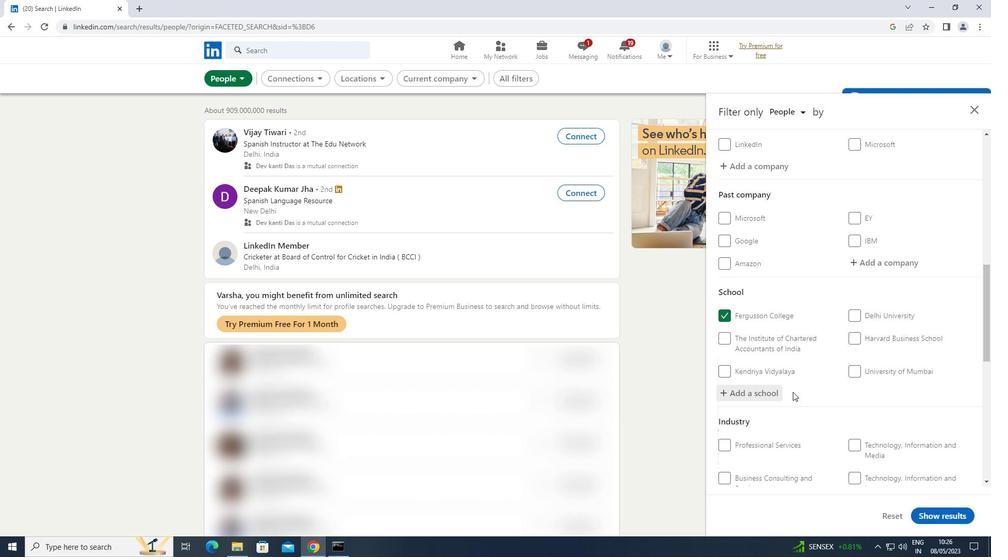 
Action: Mouse scrolled (792, 391) with delta (0, 0)
Screenshot: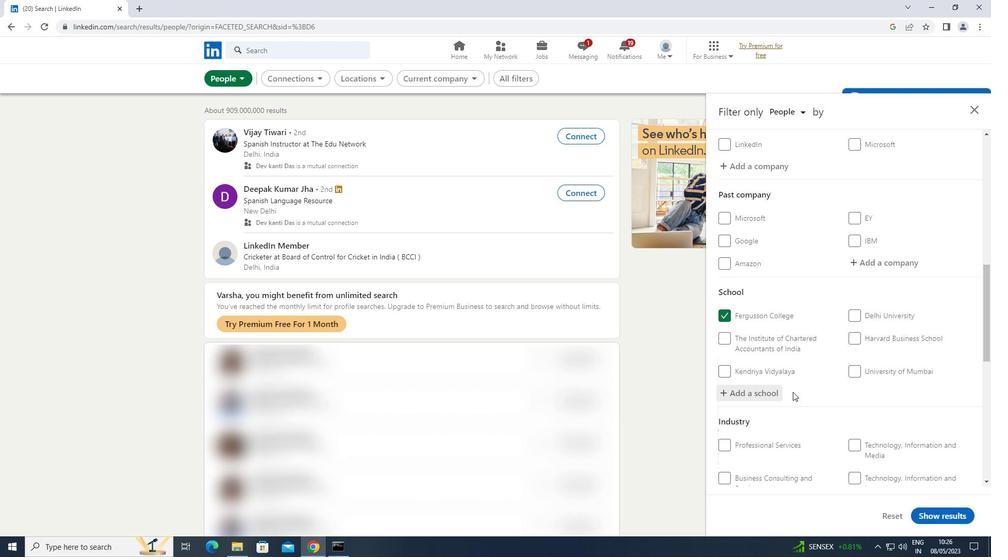 
Action: Mouse scrolled (792, 391) with delta (0, 0)
Screenshot: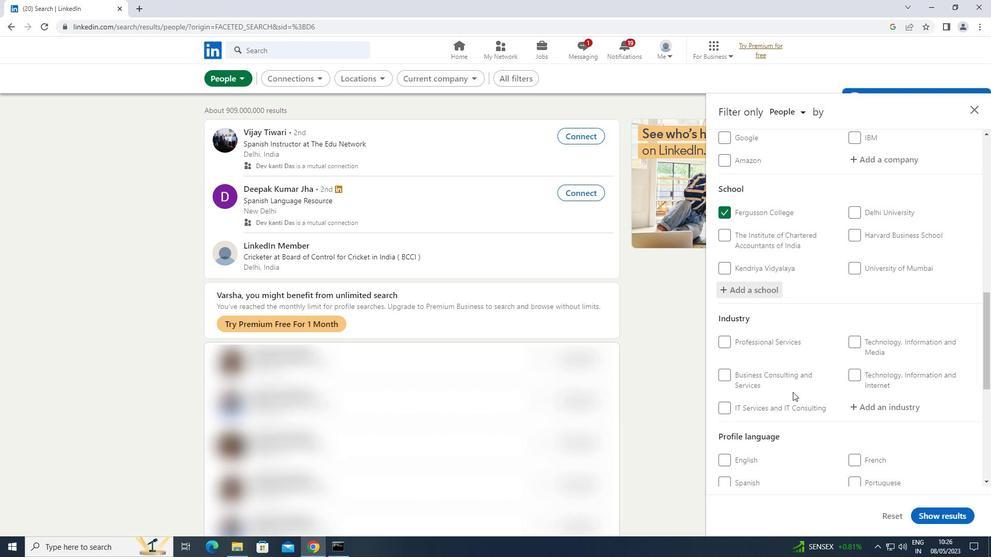 
Action: Mouse moved to (909, 354)
Screenshot: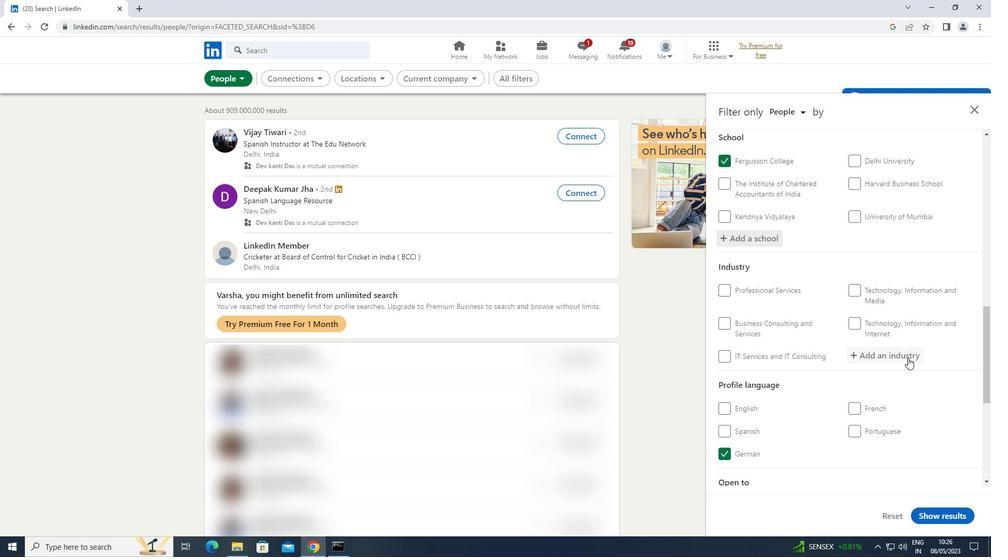 
Action: Mouse pressed left at (909, 354)
Screenshot: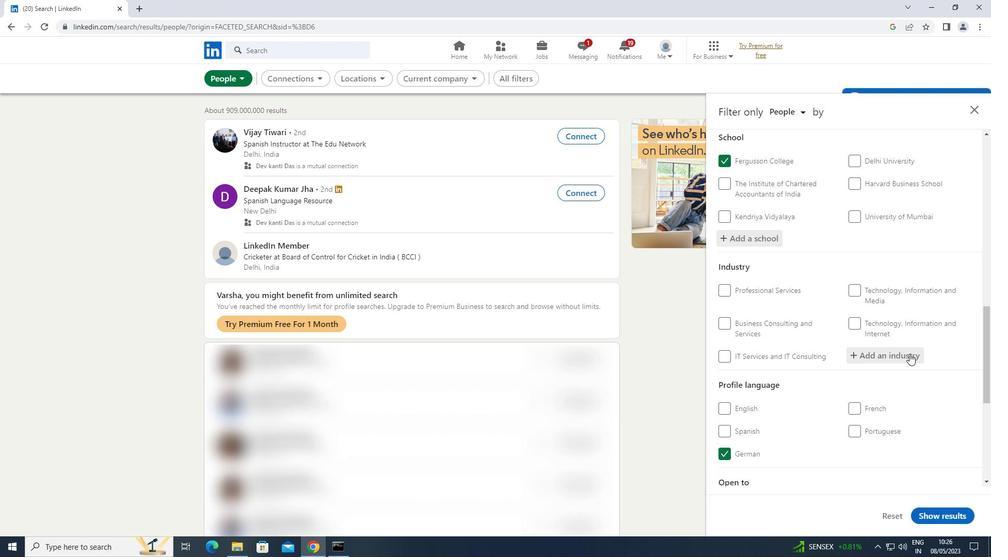
Action: Key pressed <Key.shift>PROFESS
Screenshot: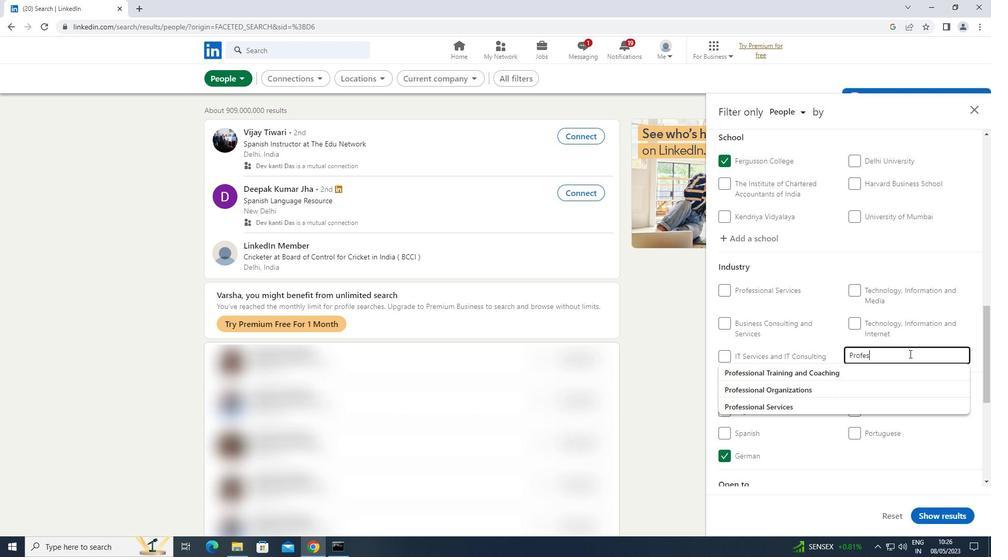 
Action: Mouse moved to (771, 404)
Screenshot: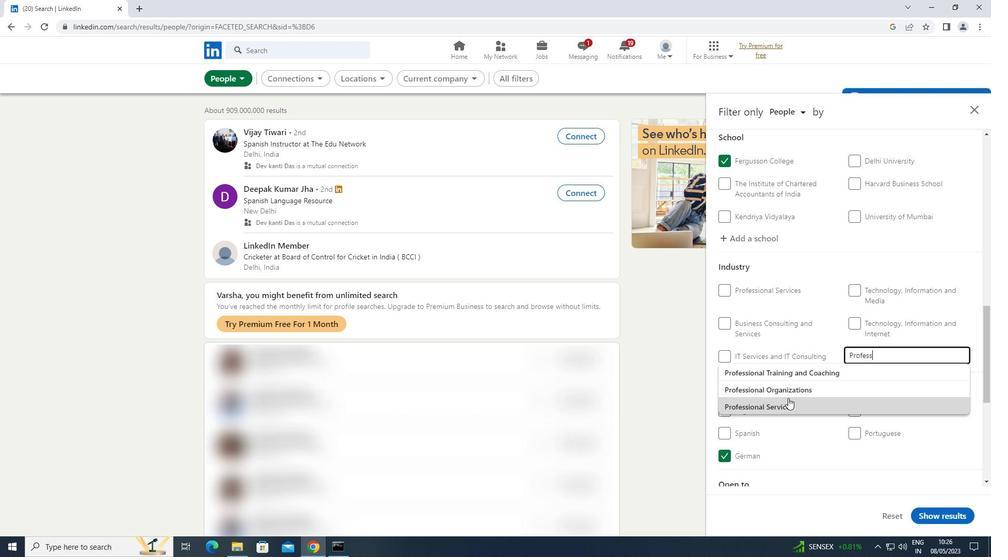
Action: Mouse pressed left at (771, 404)
Screenshot: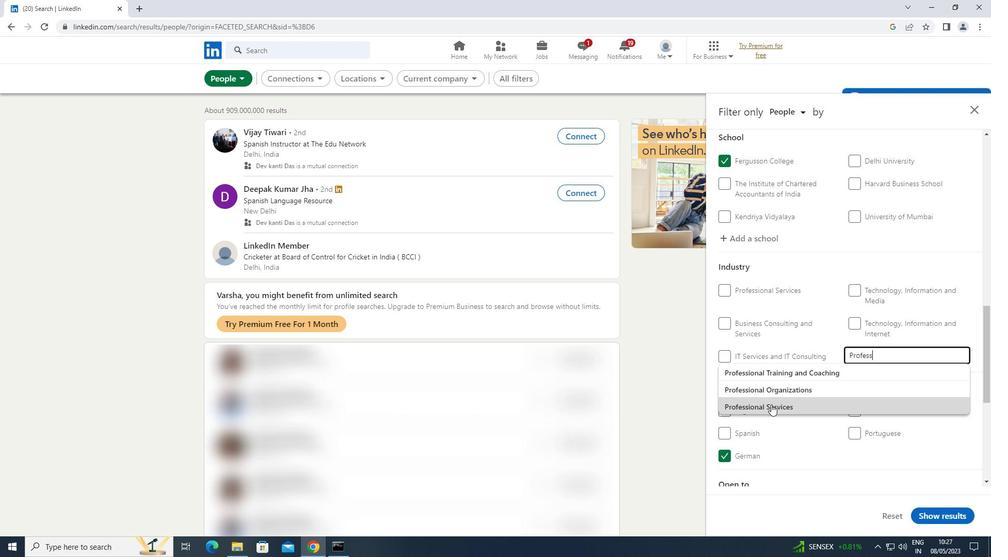 
Action: Mouse moved to (770, 404)
Screenshot: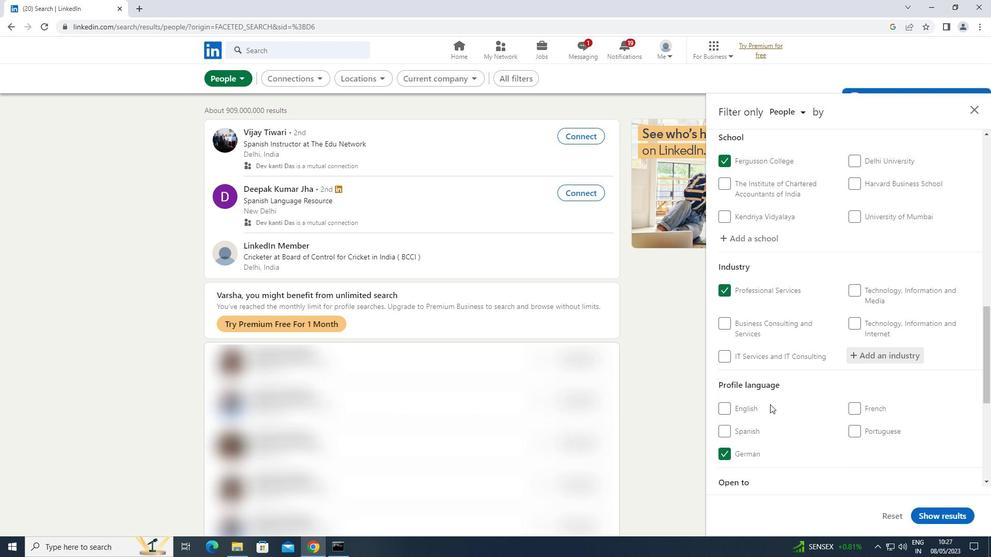 
Action: Mouse scrolled (770, 404) with delta (0, 0)
Screenshot: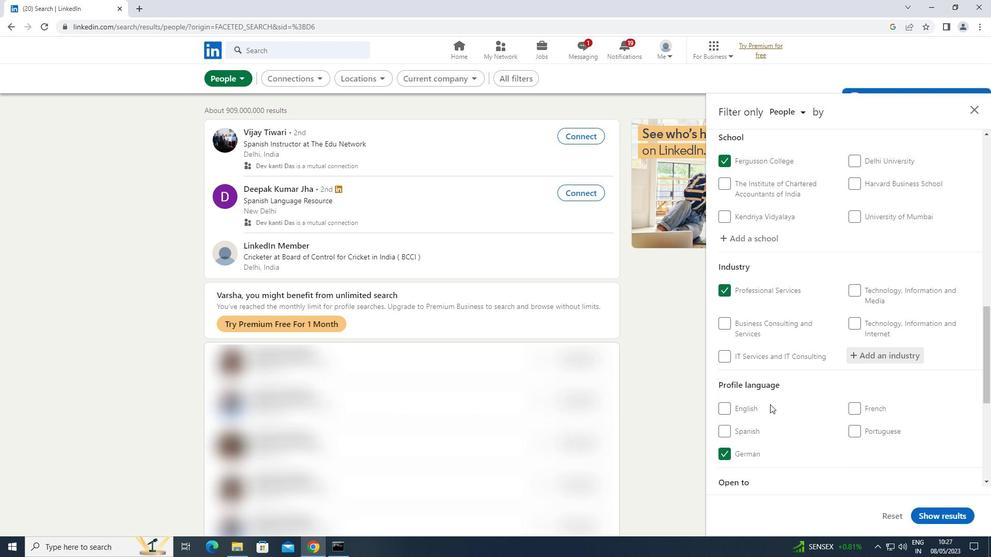 
Action: Mouse scrolled (770, 404) with delta (0, 0)
Screenshot: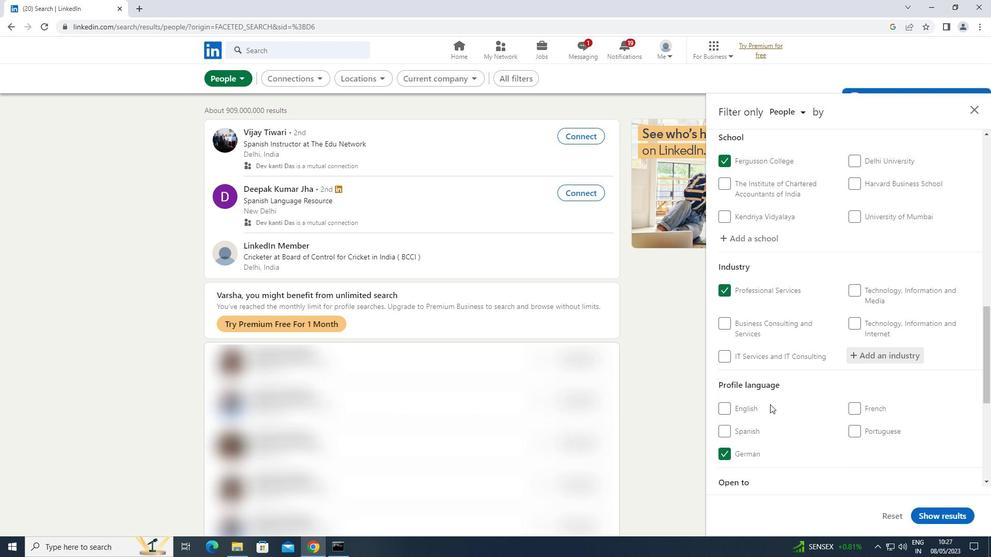 
Action: Mouse scrolled (770, 404) with delta (0, 0)
Screenshot: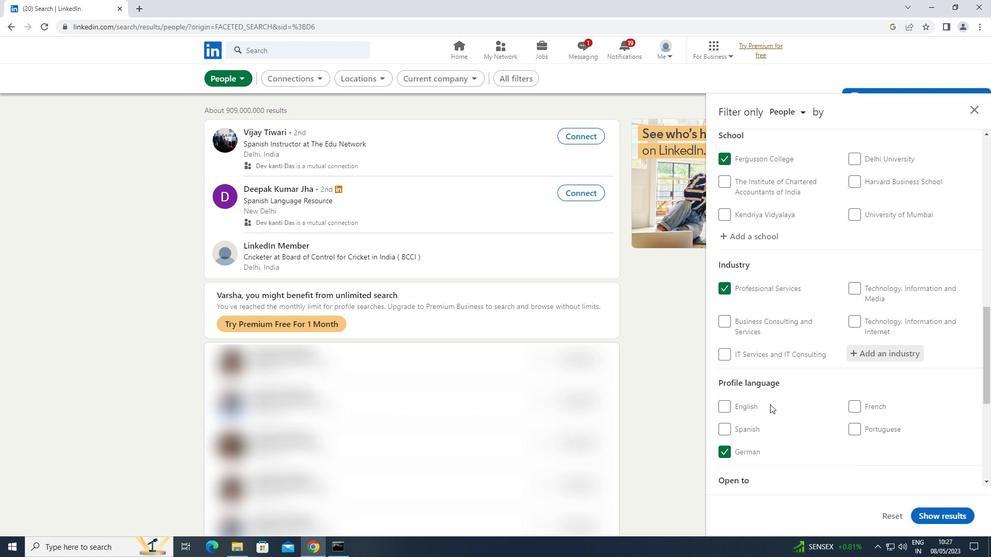 
Action: Mouse moved to (770, 403)
Screenshot: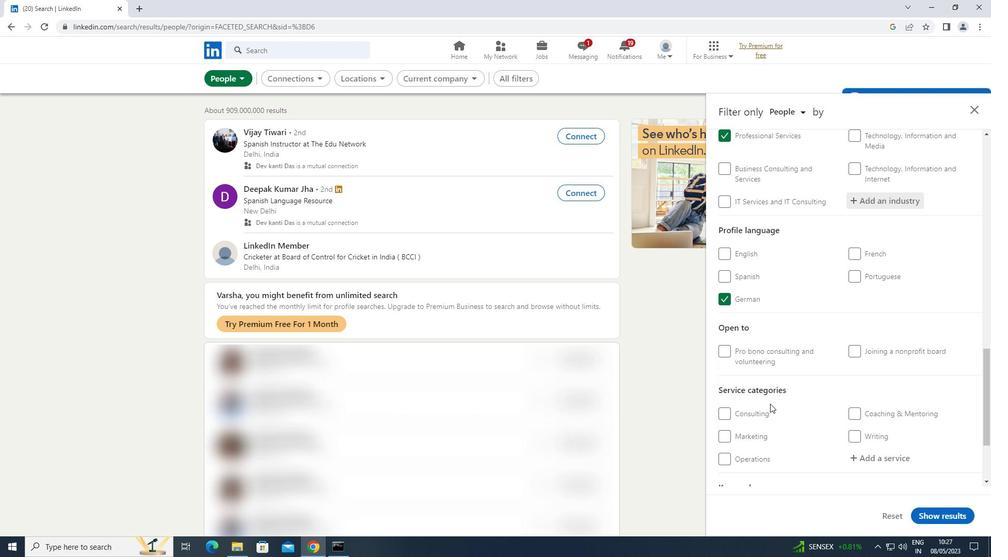 
Action: Mouse scrolled (770, 403) with delta (0, 0)
Screenshot: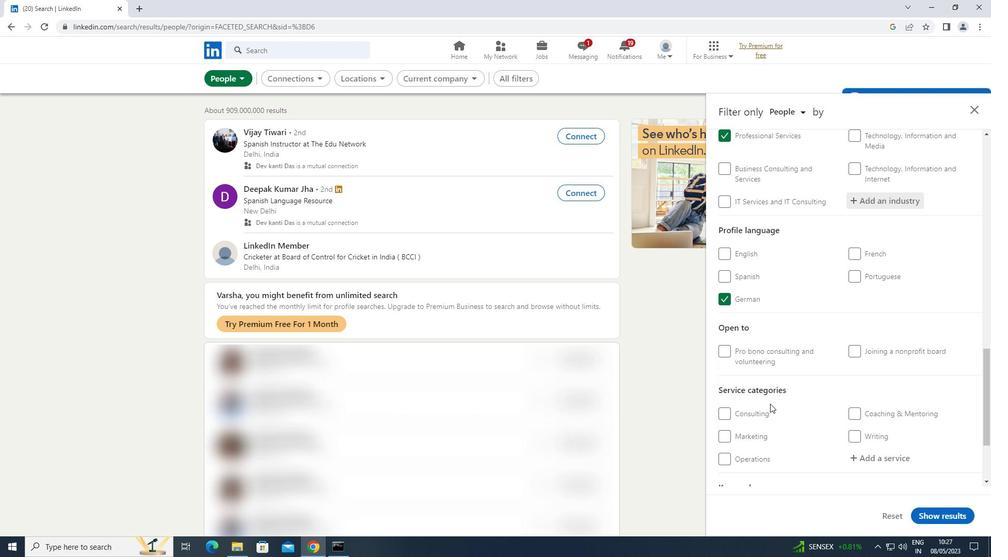 
Action: Mouse scrolled (770, 403) with delta (0, 0)
Screenshot: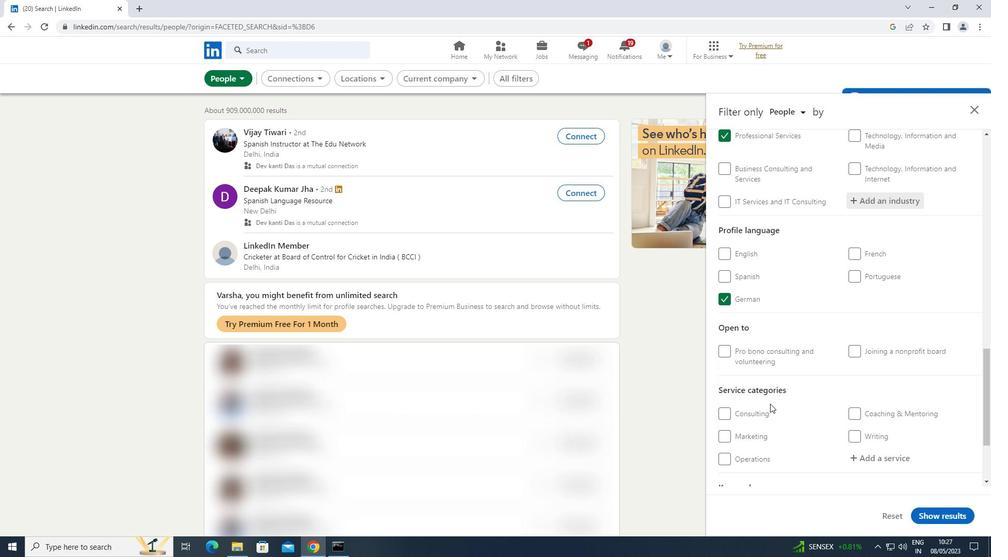 
Action: Mouse moved to (880, 356)
Screenshot: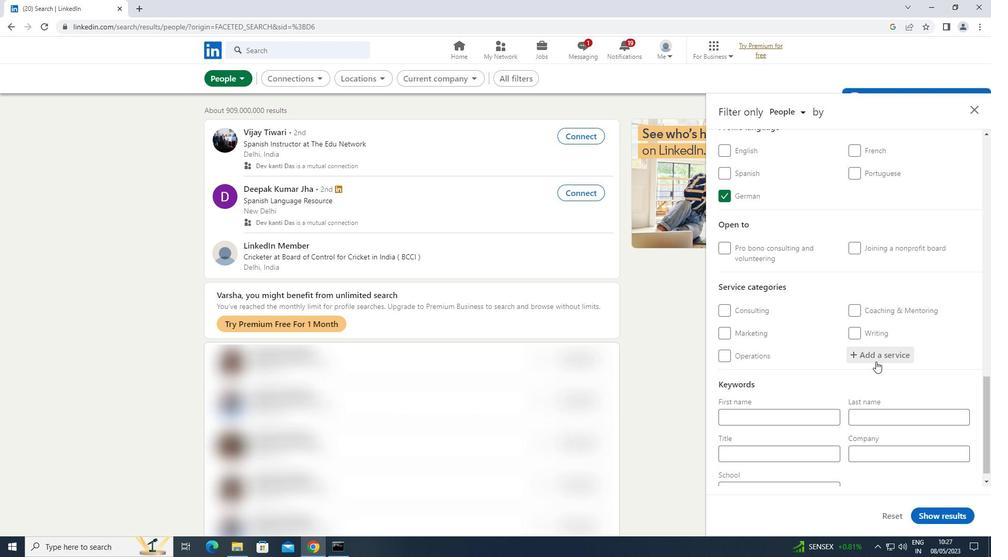 
Action: Mouse pressed left at (880, 356)
Screenshot: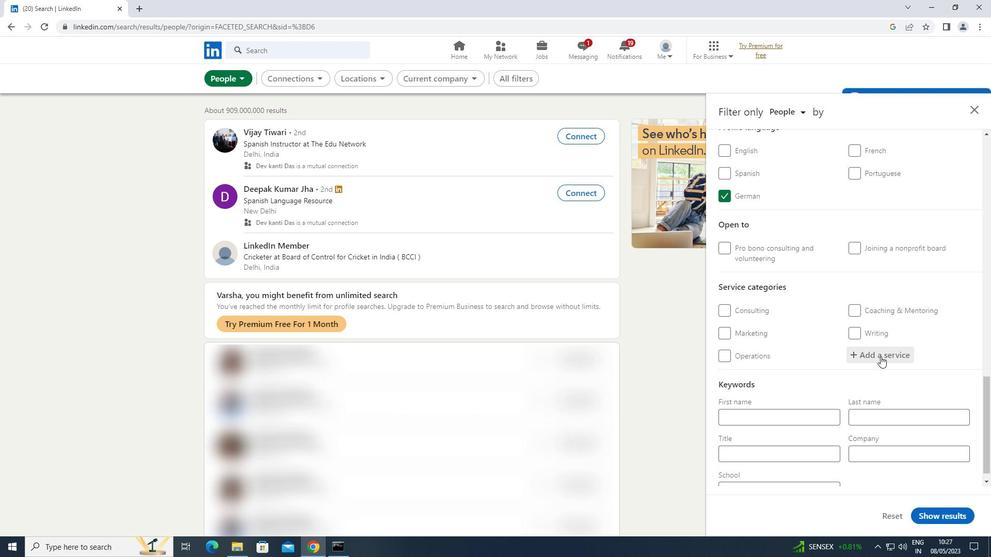 
Action: Key pressed <Key.shift>USER
Screenshot: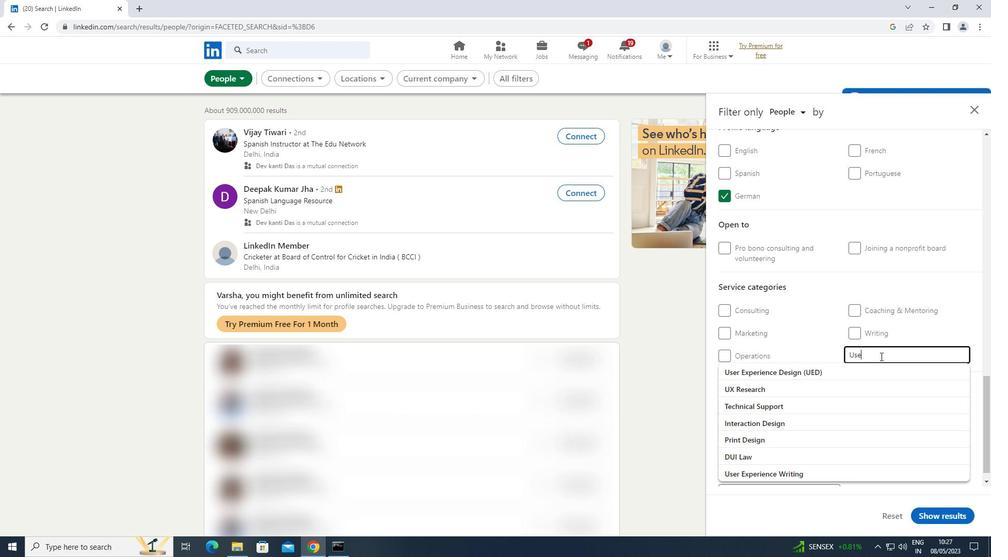 
Action: Mouse moved to (820, 371)
Screenshot: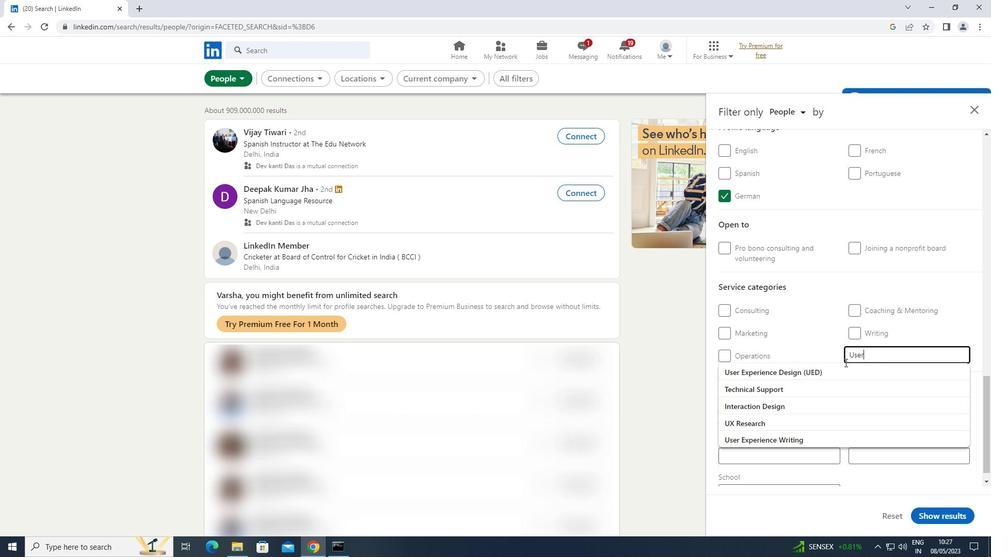 
Action: Mouse pressed left at (820, 371)
Screenshot: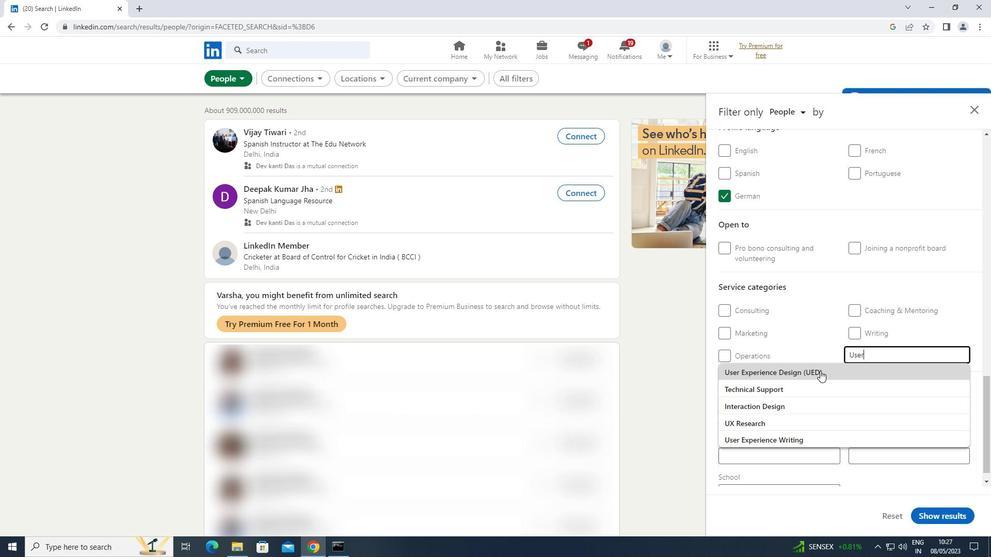 
Action: Mouse scrolled (820, 370) with delta (0, 0)
Screenshot: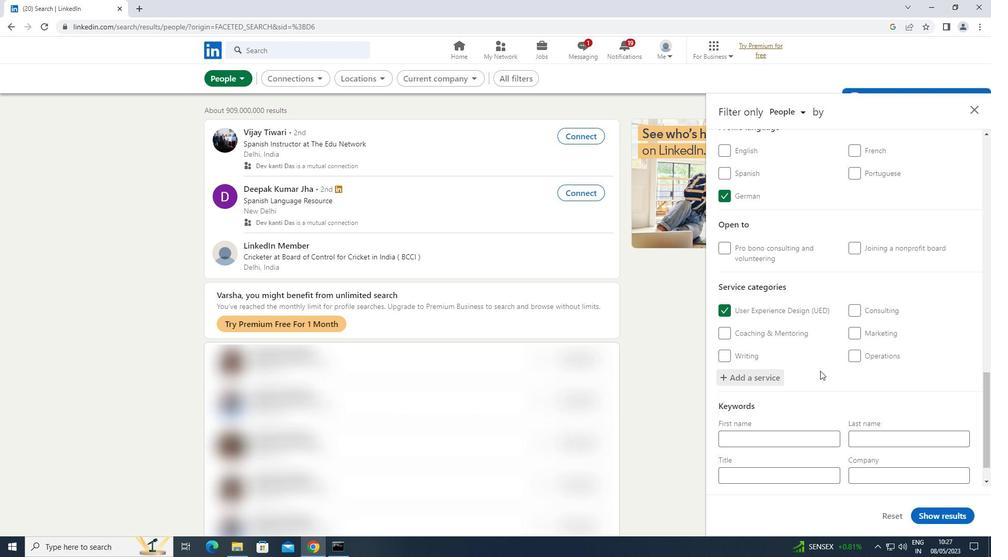 
Action: Mouse scrolled (820, 370) with delta (0, 0)
Screenshot: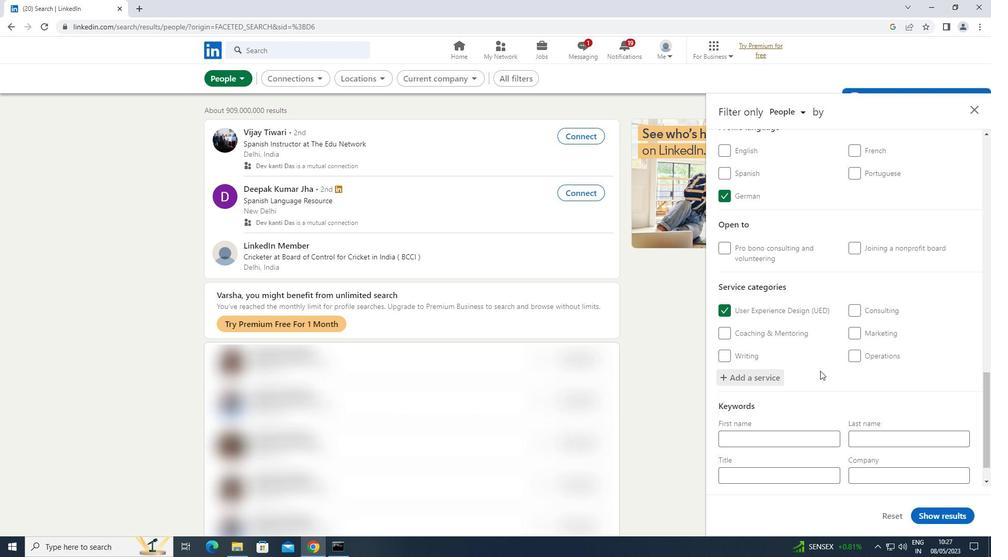 
Action: Mouse scrolled (820, 370) with delta (0, 0)
Screenshot: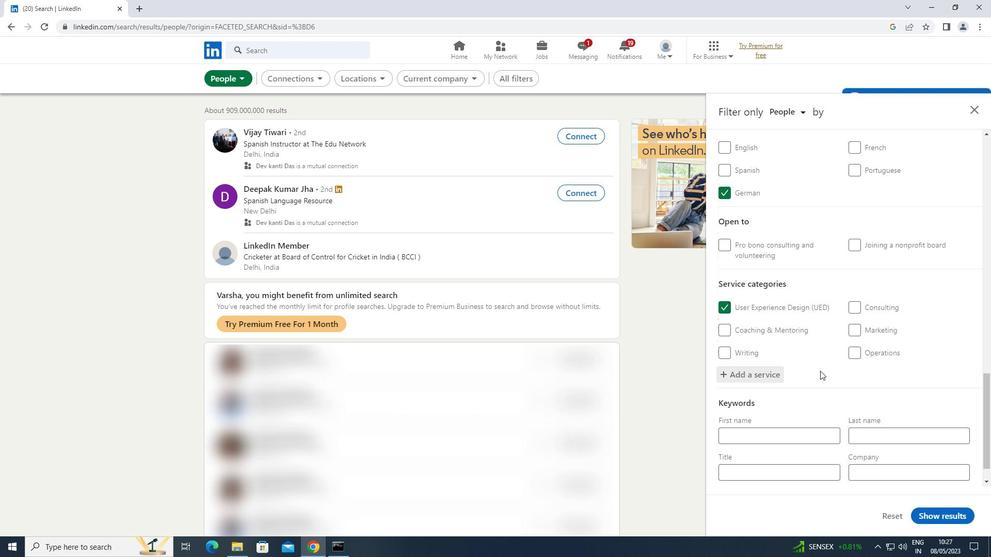 
Action: Mouse scrolled (820, 370) with delta (0, 0)
Screenshot: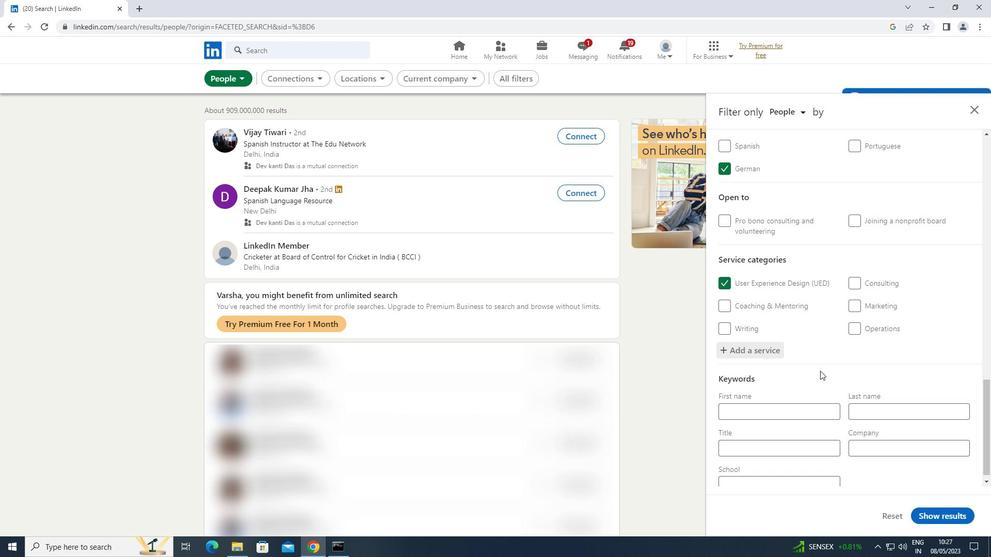 
Action: Mouse moved to (772, 436)
Screenshot: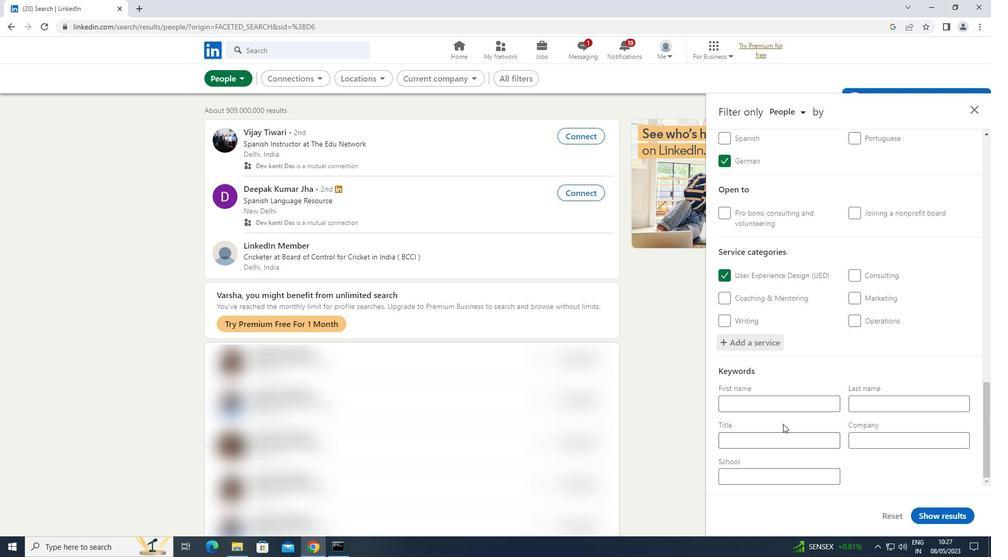 
Action: Mouse pressed left at (772, 436)
Screenshot: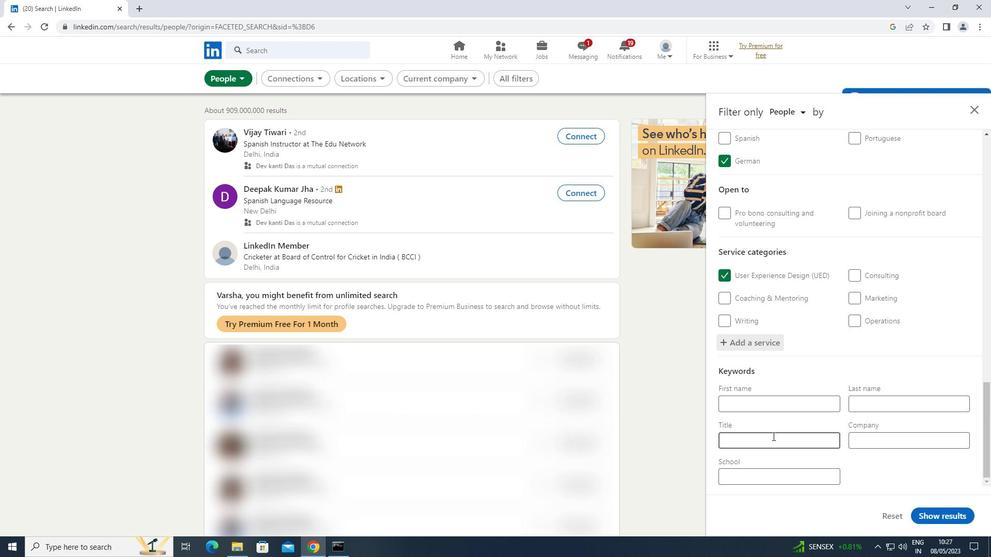 
Action: Key pressed <Key.shift>MEDICAL<Key.space><Key.shift>LABORATORY<Key.space><Key.shift>TECH
Screenshot: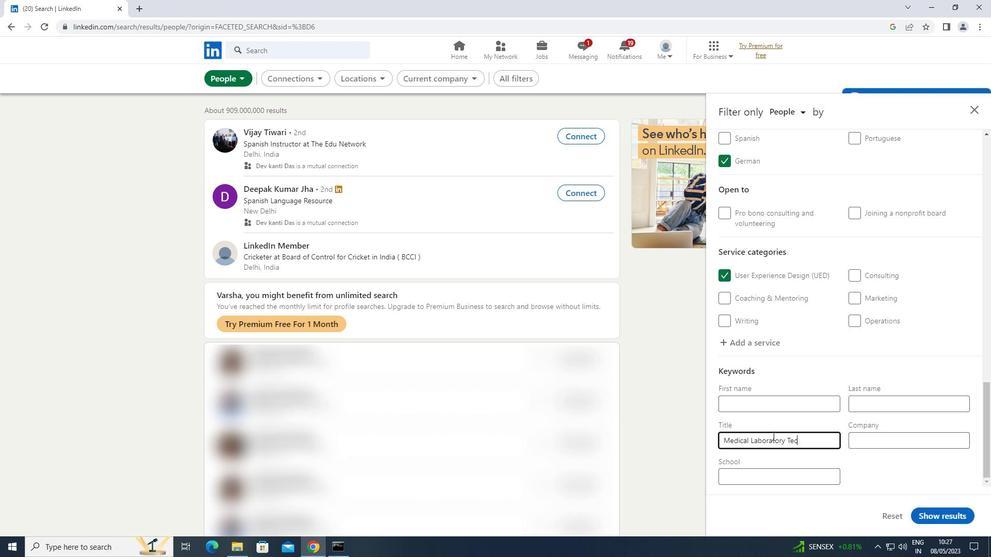 
Action: Mouse moved to (947, 517)
Screenshot: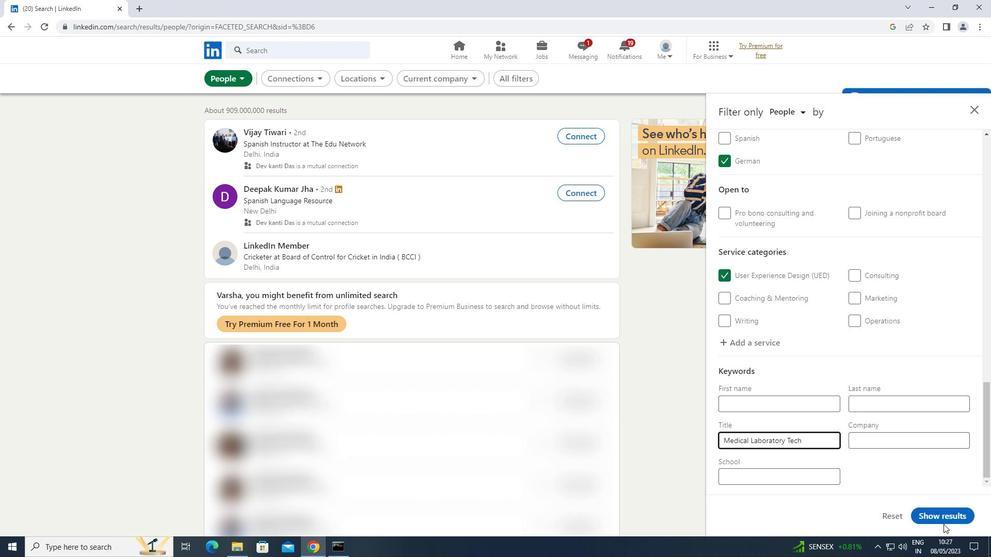 
Action: Mouse pressed left at (947, 517)
Screenshot: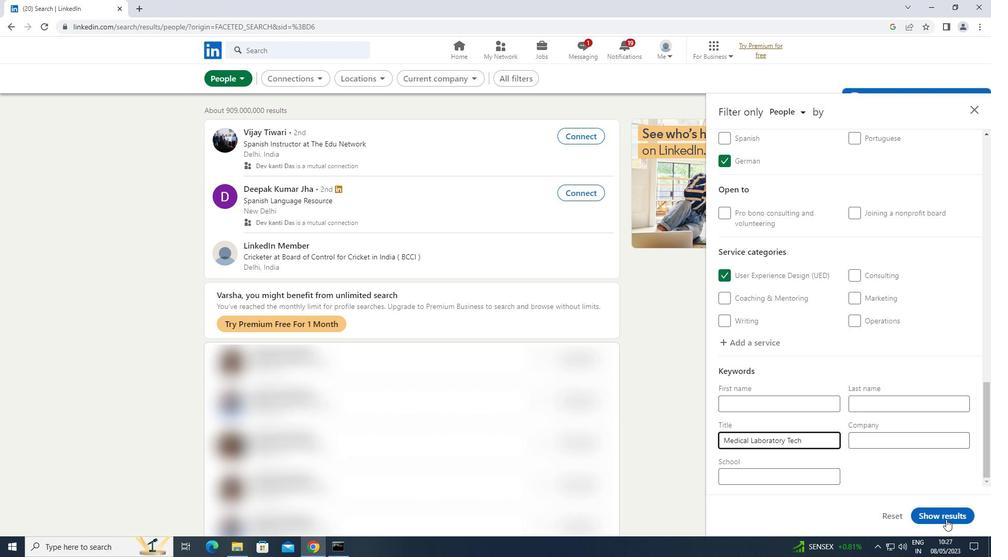 
